 Task: Add an event with the title Second Team Building Event: Sports Tournament, date '2024/04/14', time 8:00 AM to 10:00 AMand add a description: Welcome to our Networking Mixer Event, an exciting gathering designed to facilitate meaningful connections, foster professional relationships, and create opportunities for collaboration. This event offers a dynamic and vibrant atmosphere where professionals from various industries can come together, exchange ideas, and expand their professional networks.Select event color  Tomato . Add location for the event as: 456 Elm Avenue, Cityville, Canada, logged in from the account softage.7@softage.netand send the event invitation to softage.5@softage.net and softage.1@softage.net. Set a reminder for the event Every weekday(Monday to Friday)
Action: Mouse moved to (42, 89)
Screenshot: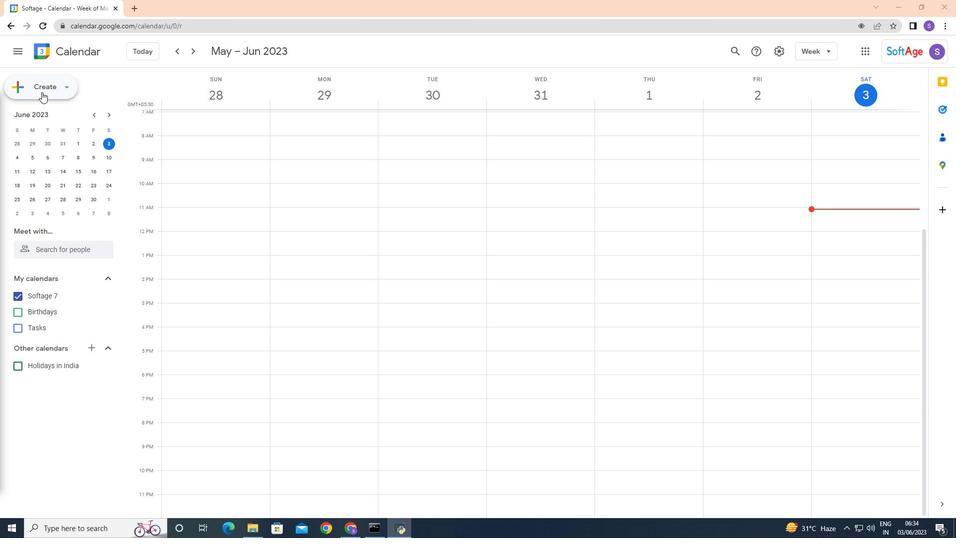 
Action: Mouse pressed left at (42, 89)
Screenshot: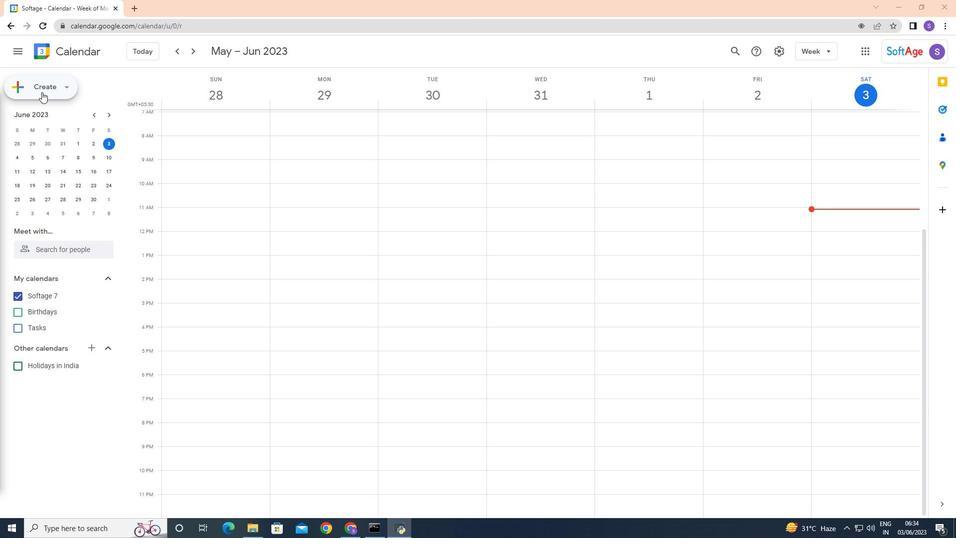 
Action: Mouse moved to (43, 117)
Screenshot: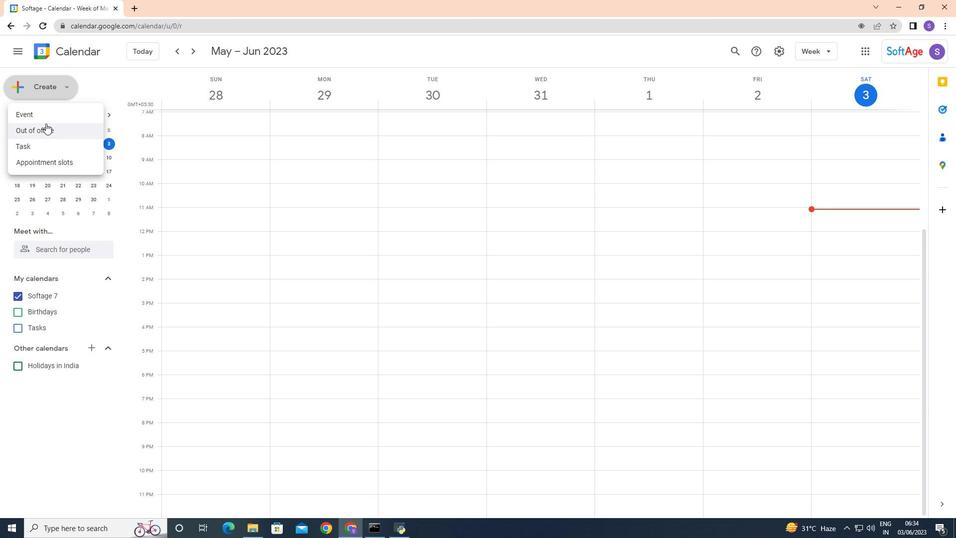 
Action: Mouse pressed left at (43, 117)
Screenshot: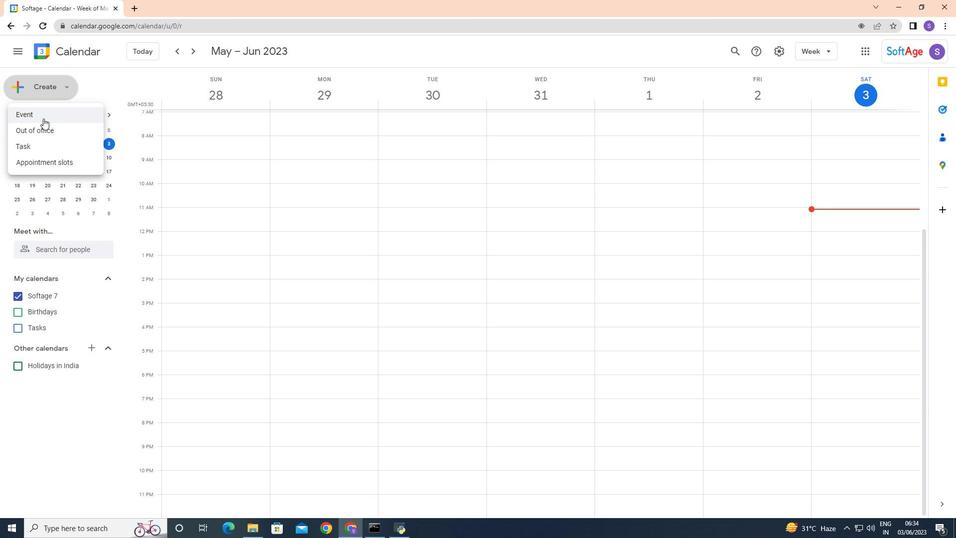 
Action: Mouse moved to (725, 387)
Screenshot: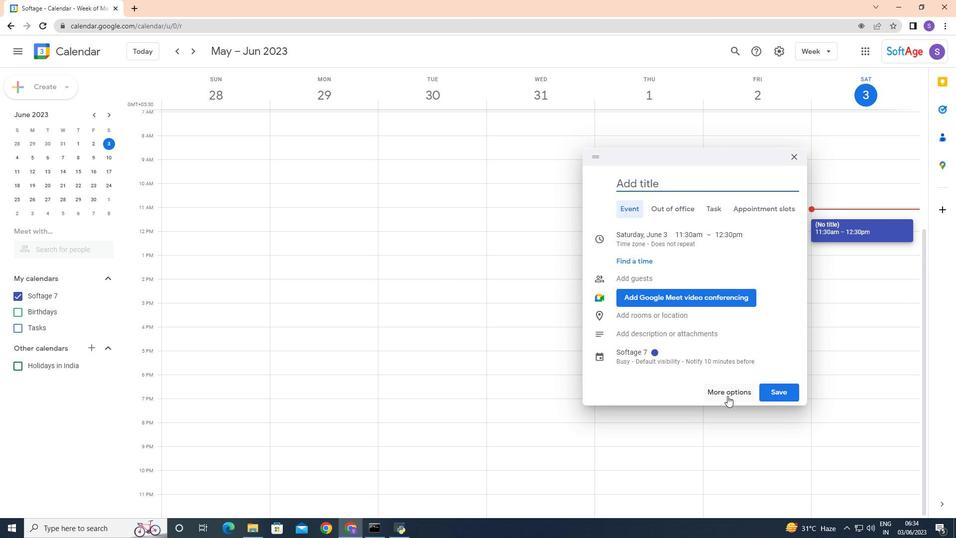 
Action: Mouse pressed left at (725, 387)
Screenshot: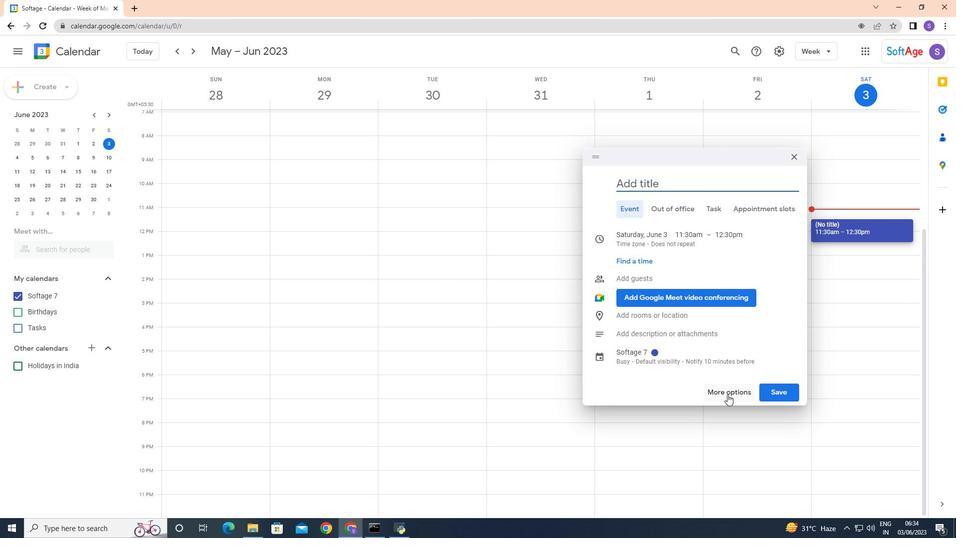 
Action: Mouse moved to (101, 57)
Screenshot: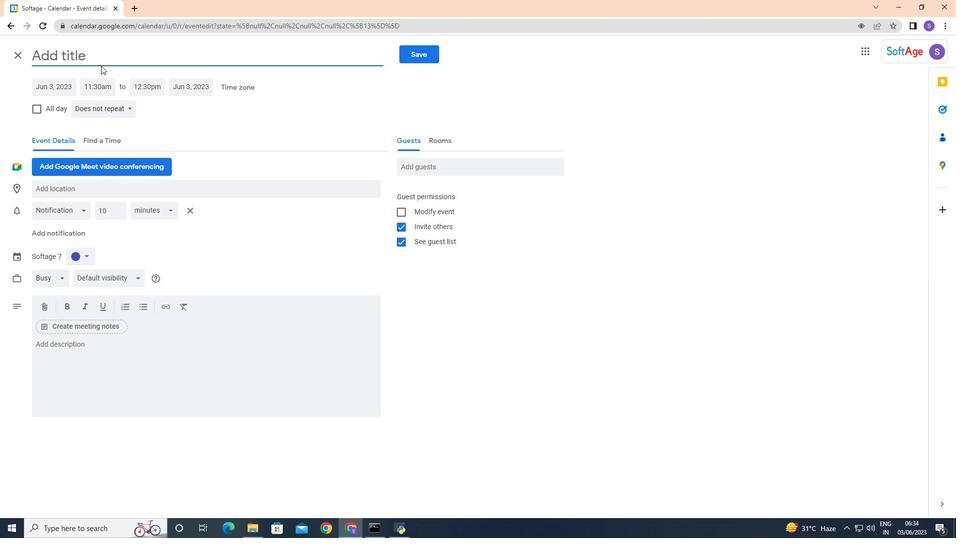 
Action: Mouse pressed left at (101, 57)
Screenshot: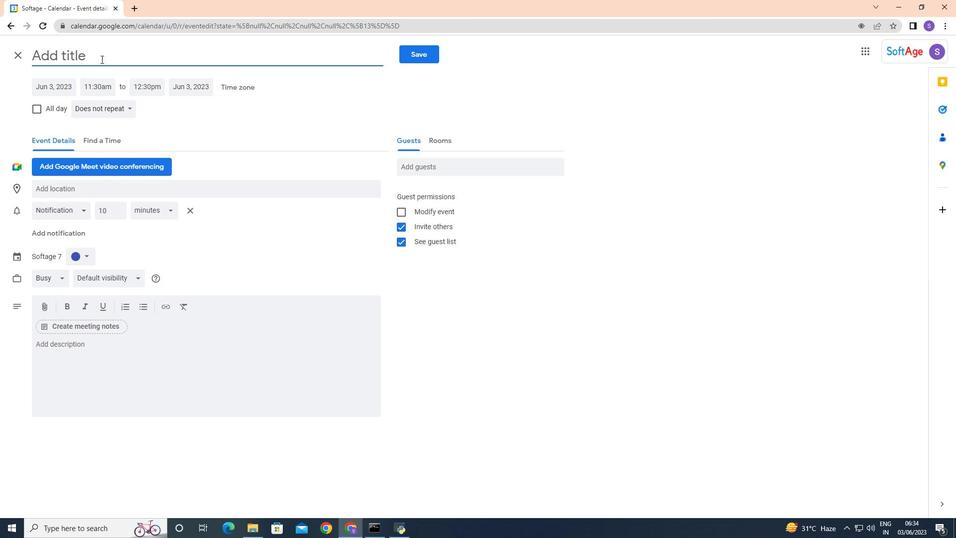 
Action: Key pressed <Key.caps_lock>S<Key.caps_lock>econd<Key.space><Key.caps_lock>TE=<Key.backspace><Key.backspace><Key.caps_lock>eam<Key.space><Key.caps_lock>V<Key.backspace>B<Key.caps_lock>i<Key.backspace>uilding<Key.space><Key.caps_lock>E<Key.caps_lock>vent<Key.shift_r>:<Key.space><Key.caps_lock>SP<Key.backspace><Key.caps_lock>ports<Key.space><Key.caps_lock>FT<Key.backspace><Key.backspace>TOU<Key.backspace><Key.backspace><Key.caps_lock>ournament,<Key.space><Key.backspace><Key.backspace>
Screenshot: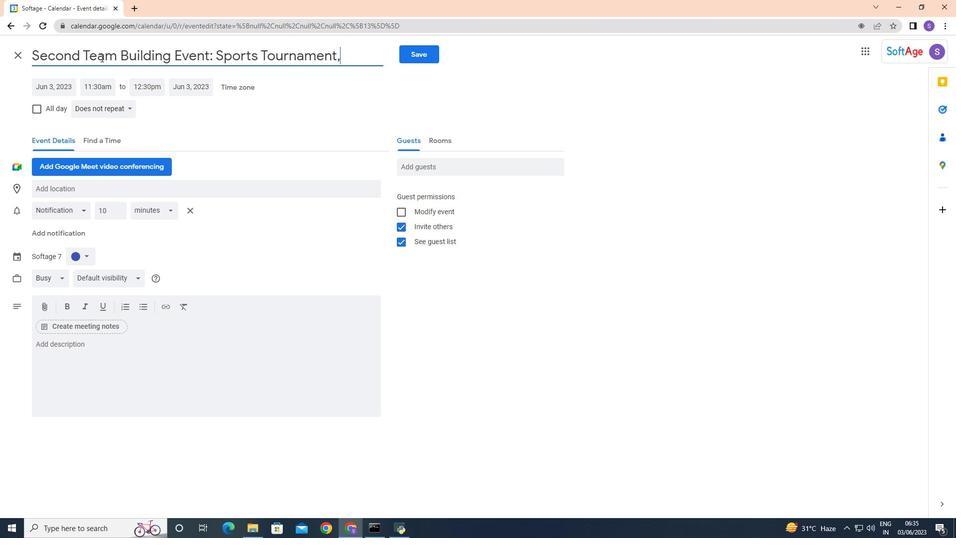
Action: Mouse moved to (40, 92)
Screenshot: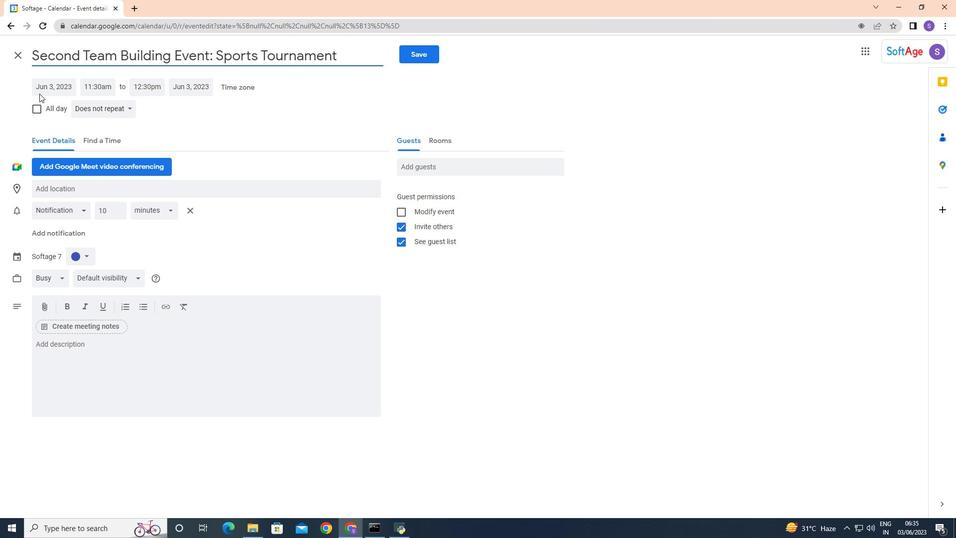 
Action: Mouse pressed left at (40, 92)
Screenshot: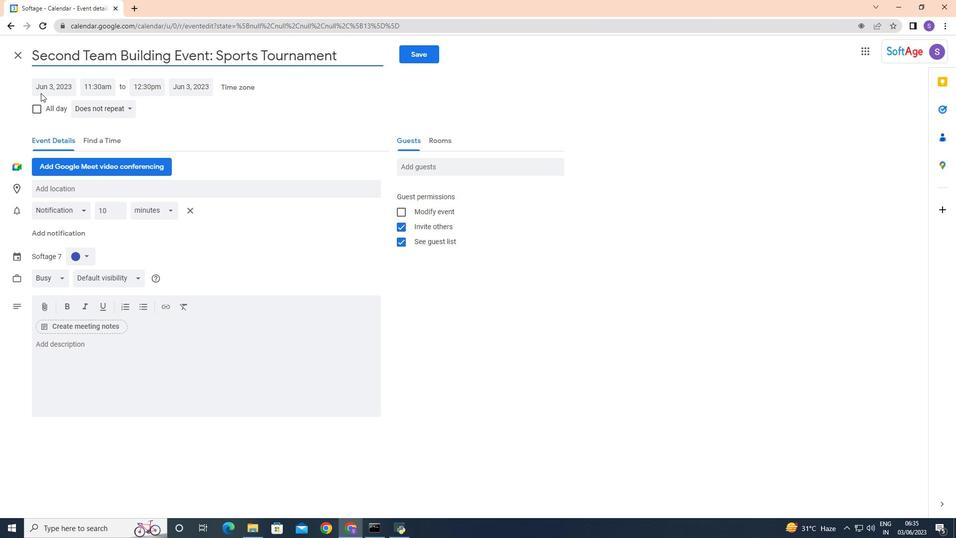 
Action: Mouse moved to (156, 109)
Screenshot: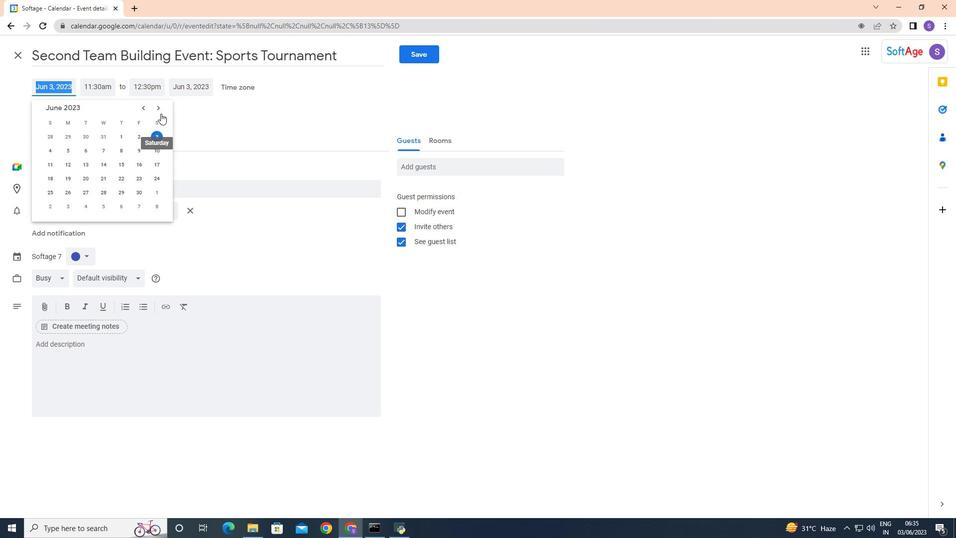
Action: Mouse pressed left at (156, 109)
Screenshot: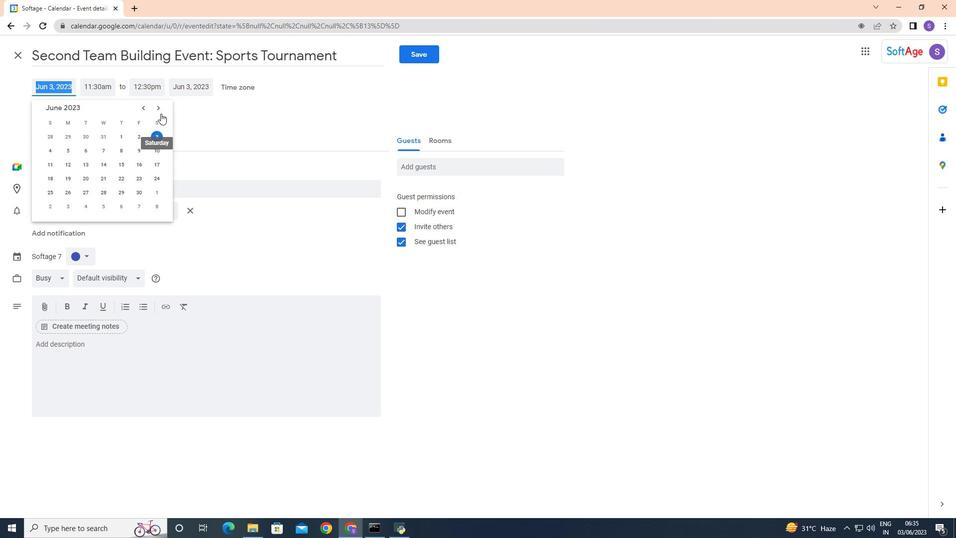 
Action: Mouse pressed left at (156, 109)
Screenshot: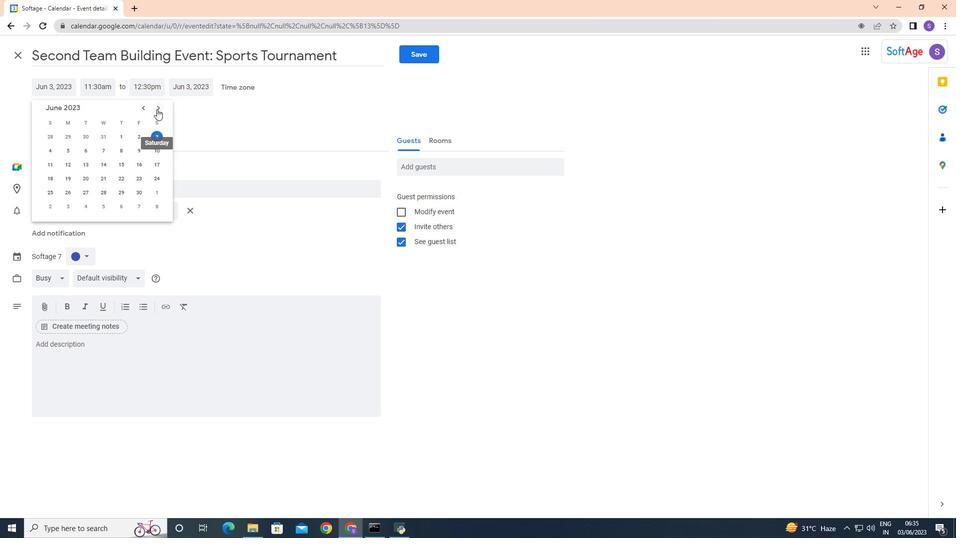
Action: Mouse pressed left at (156, 109)
Screenshot: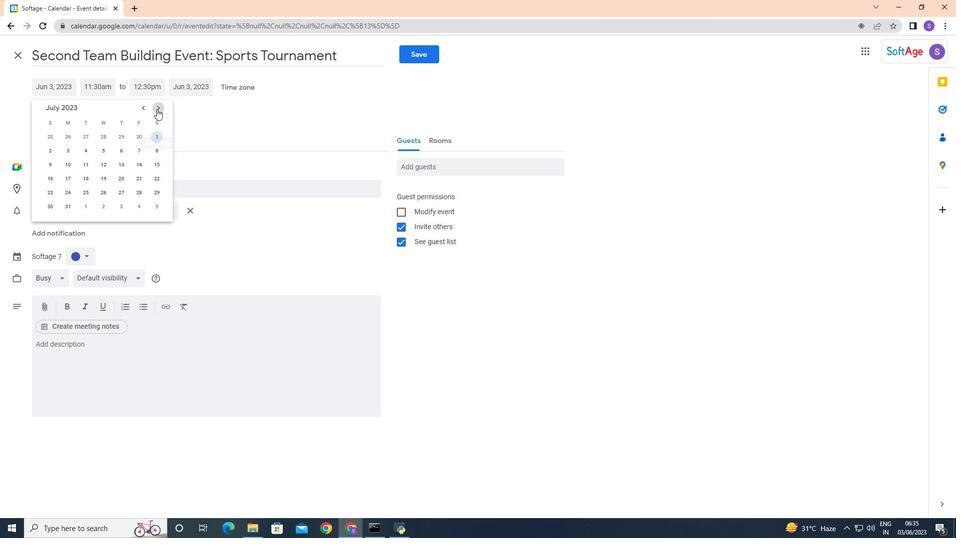 
Action: Mouse pressed left at (156, 109)
Screenshot: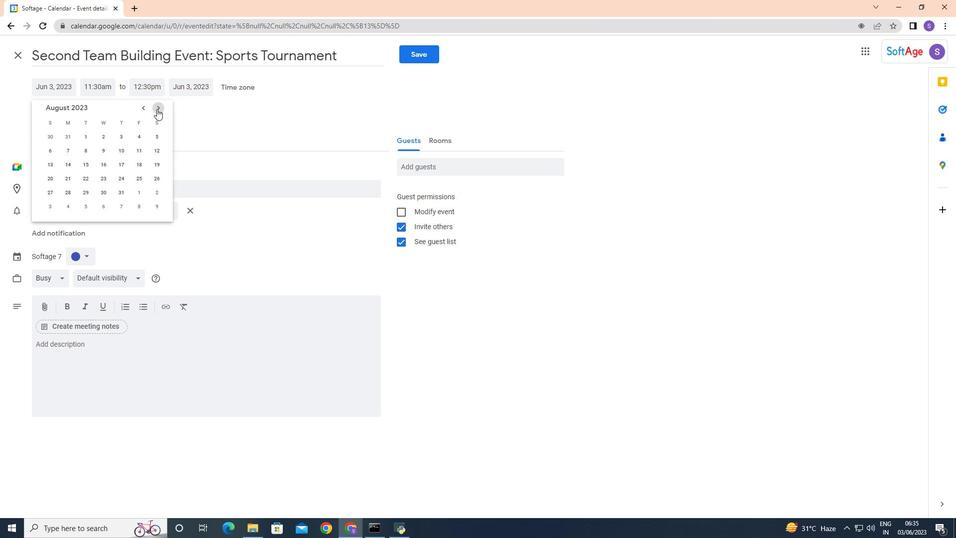 
Action: Mouse pressed left at (156, 109)
Screenshot: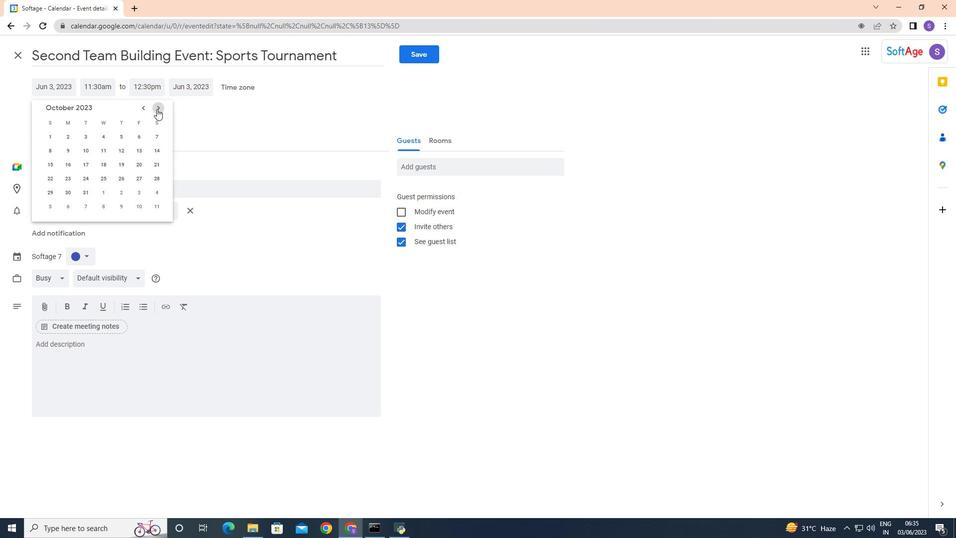 
Action: Mouse pressed left at (156, 109)
Screenshot: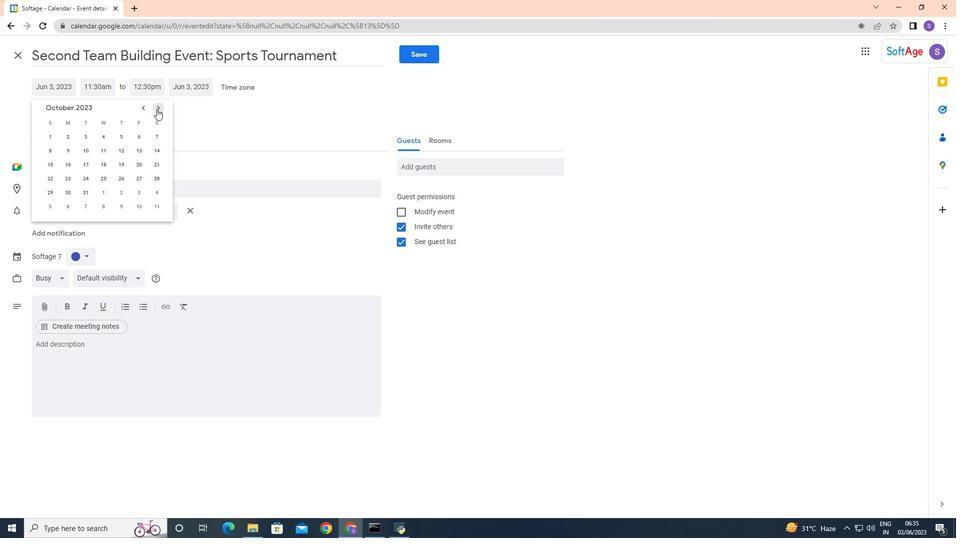 
Action: Mouse pressed left at (156, 109)
Screenshot: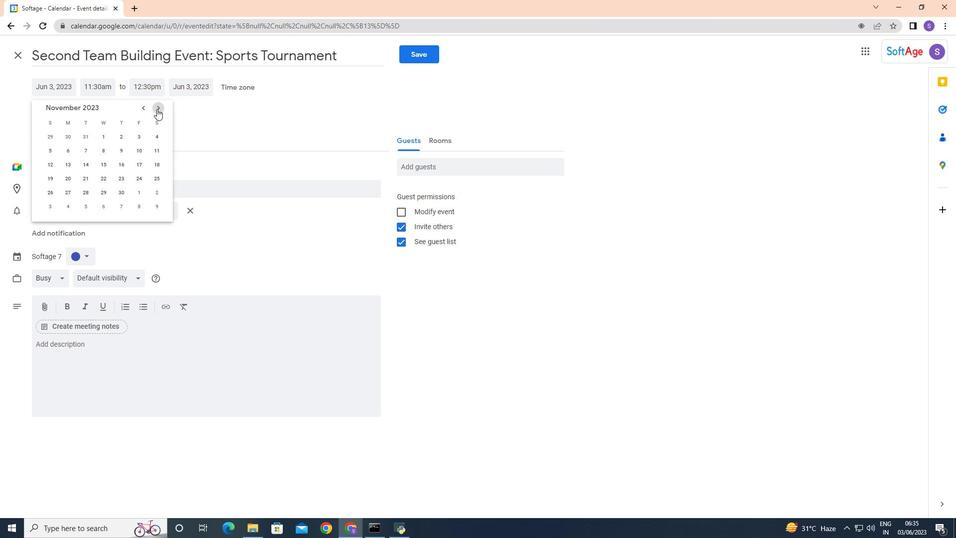 
Action: Mouse pressed left at (156, 109)
Screenshot: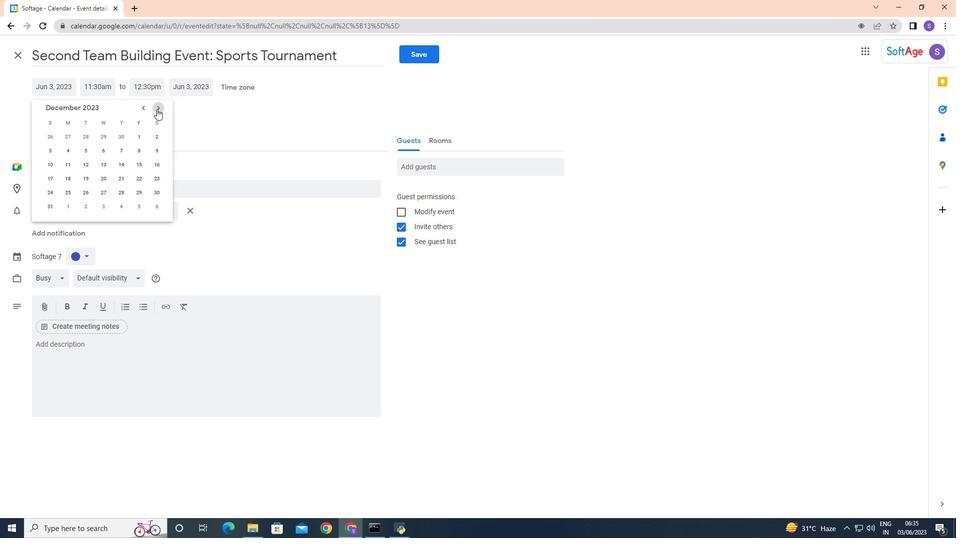 
Action: Mouse pressed left at (156, 109)
Screenshot: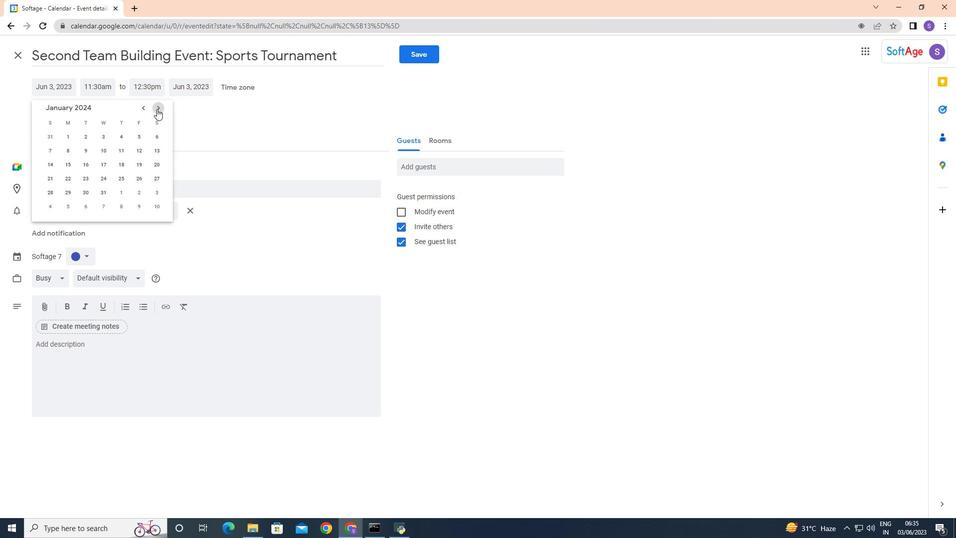 
Action: Mouse pressed left at (156, 109)
Screenshot: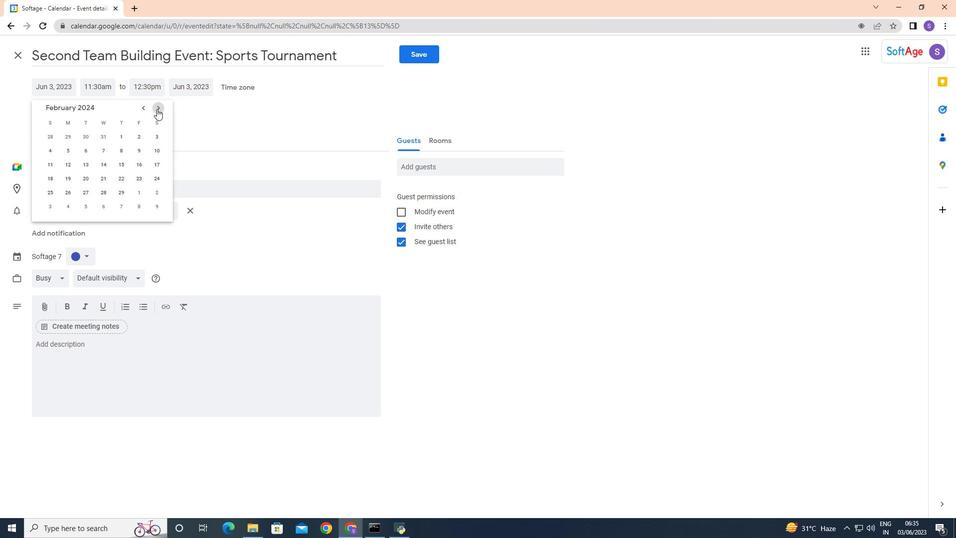 
Action: Mouse moved to (54, 164)
Screenshot: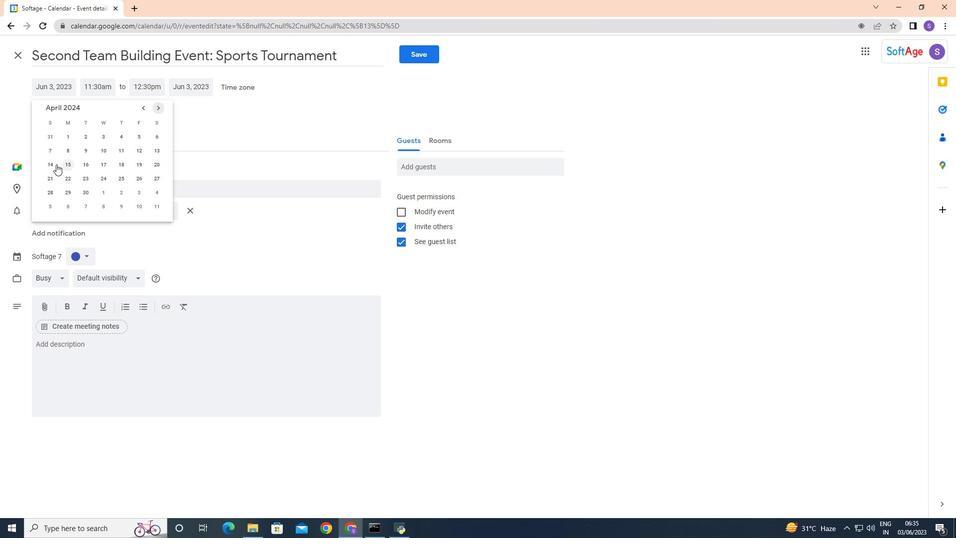 
Action: Mouse pressed left at (54, 164)
Screenshot: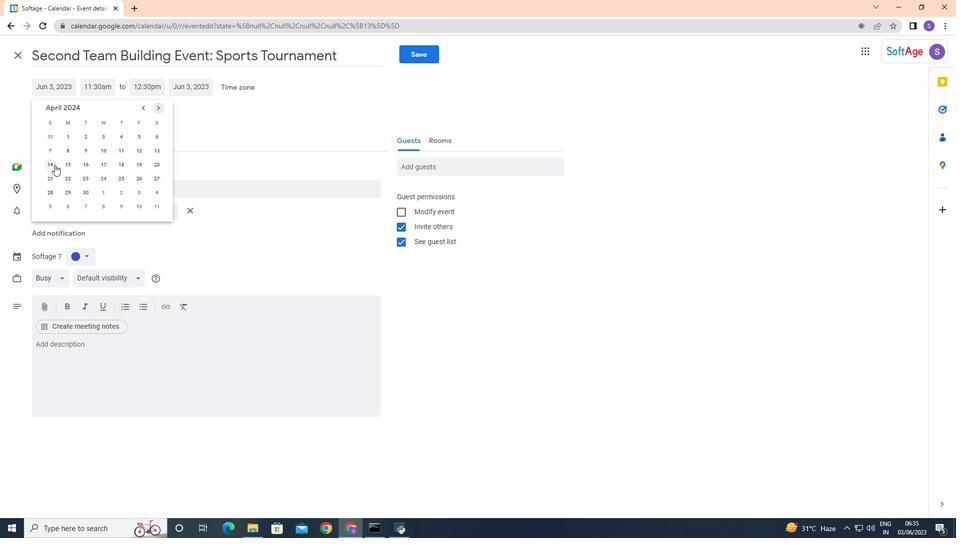 
Action: Mouse moved to (108, 89)
Screenshot: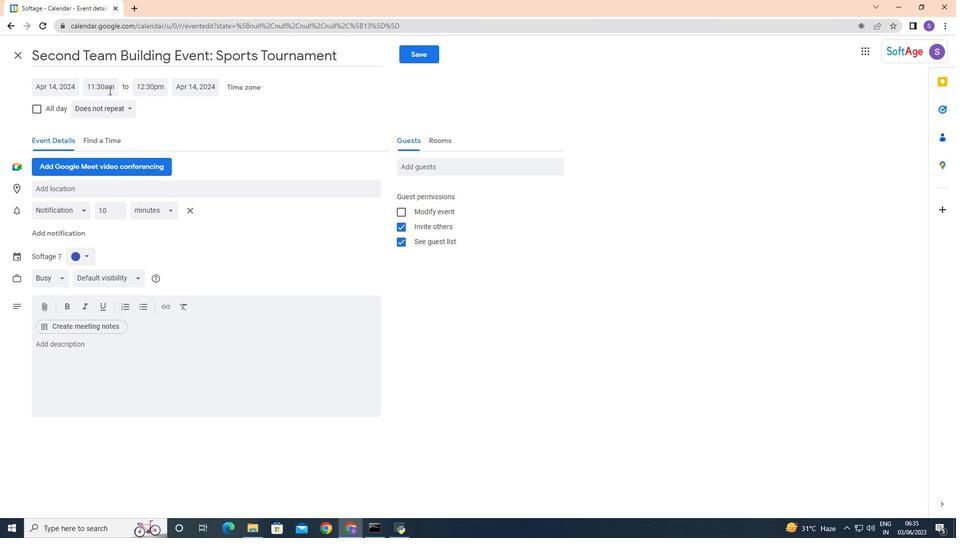
Action: Mouse pressed left at (108, 89)
Screenshot: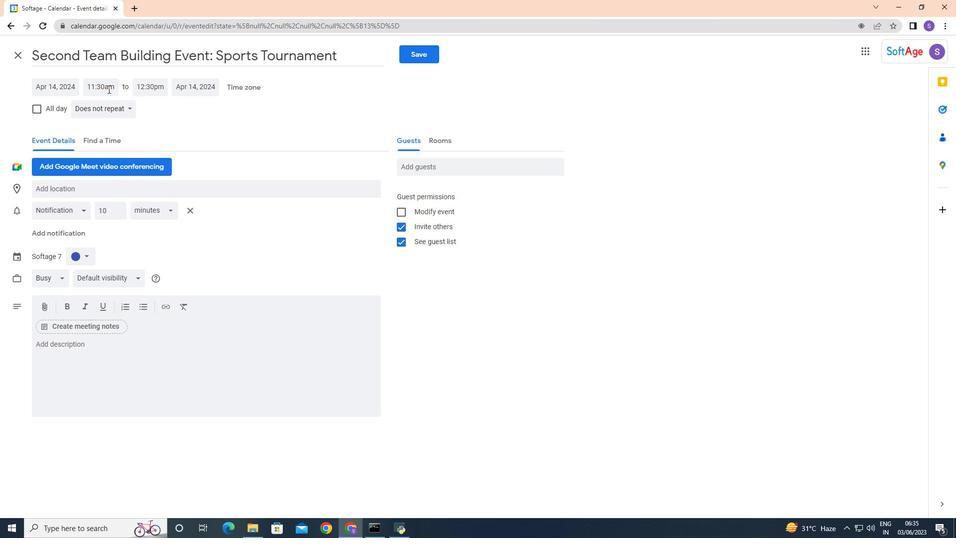 
Action: Mouse moved to (127, 157)
Screenshot: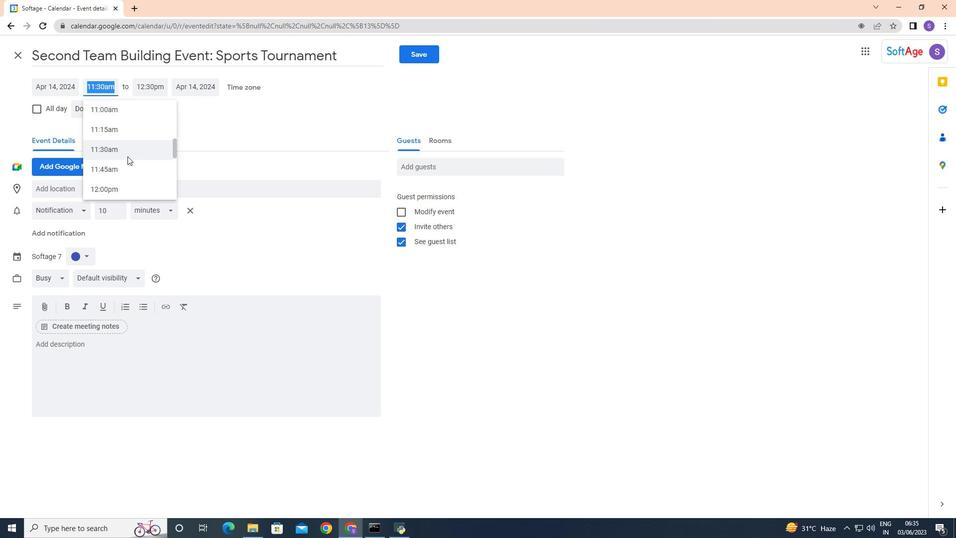 
Action: Mouse scrolled (127, 157) with delta (0, 0)
Screenshot: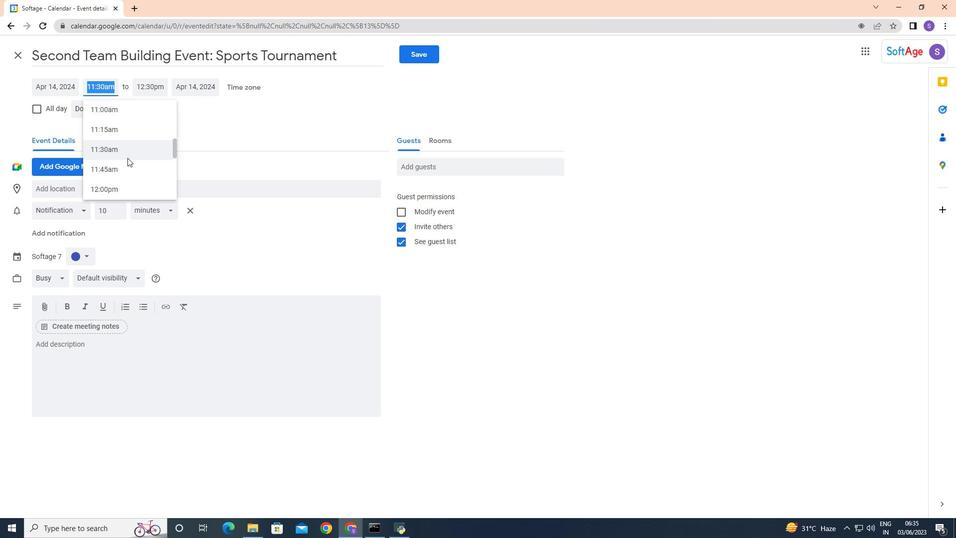 
Action: Mouse moved to (127, 156)
Screenshot: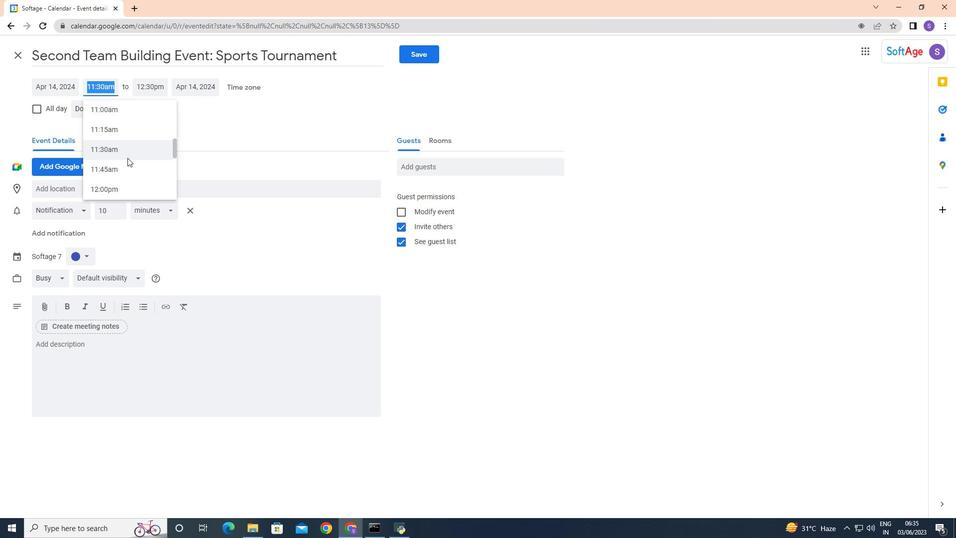 
Action: Mouse scrolled (127, 157) with delta (0, 0)
Screenshot: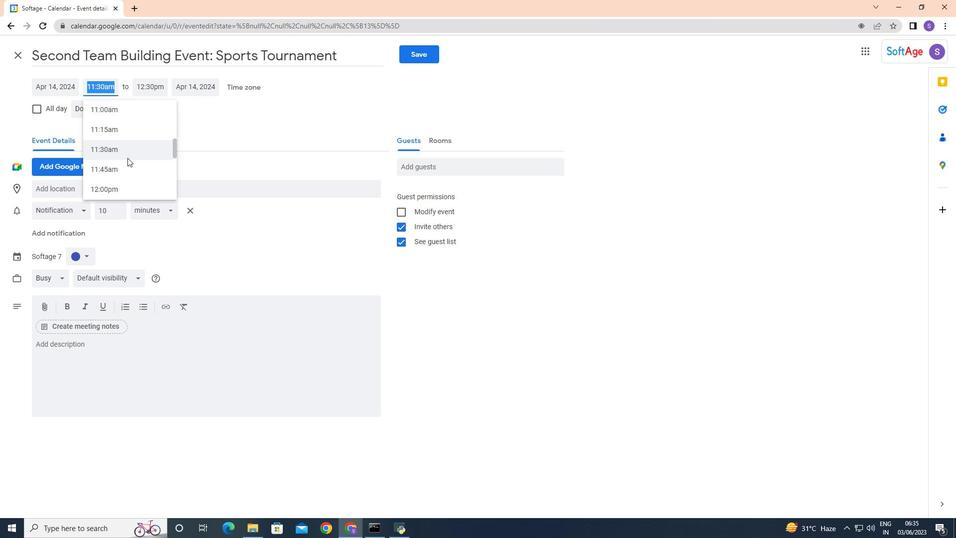 
Action: Mouse scrolled (127, 157) with delta (0, 0)
Screenshot: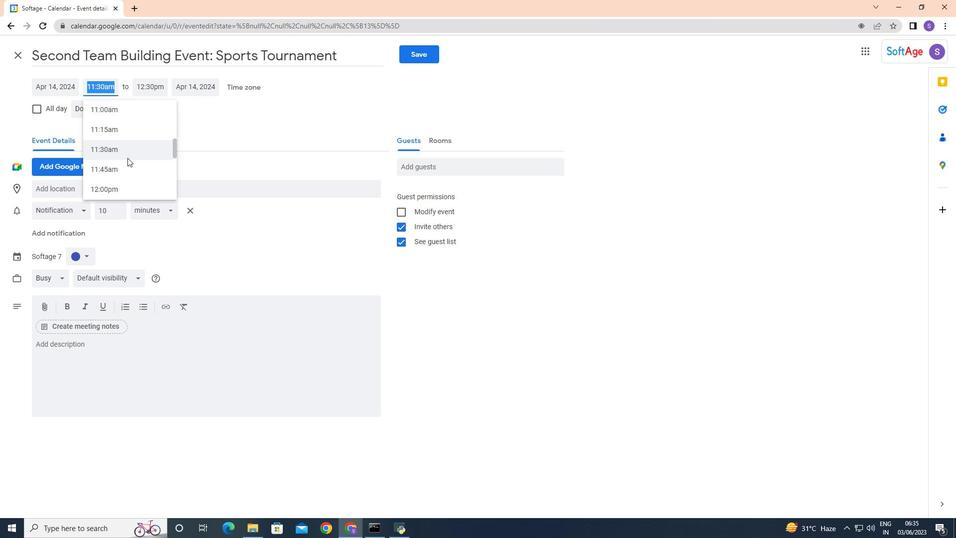
Action: Mouse moved to (127, 158)
Screenshot: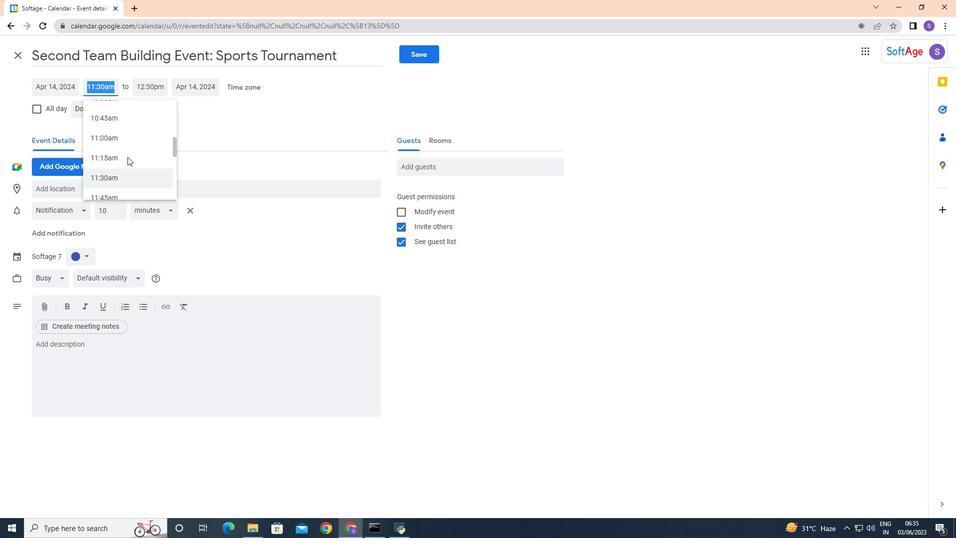 
Action: Mouse scrolled (127, 159) with delta (0, 0)
Screenshot: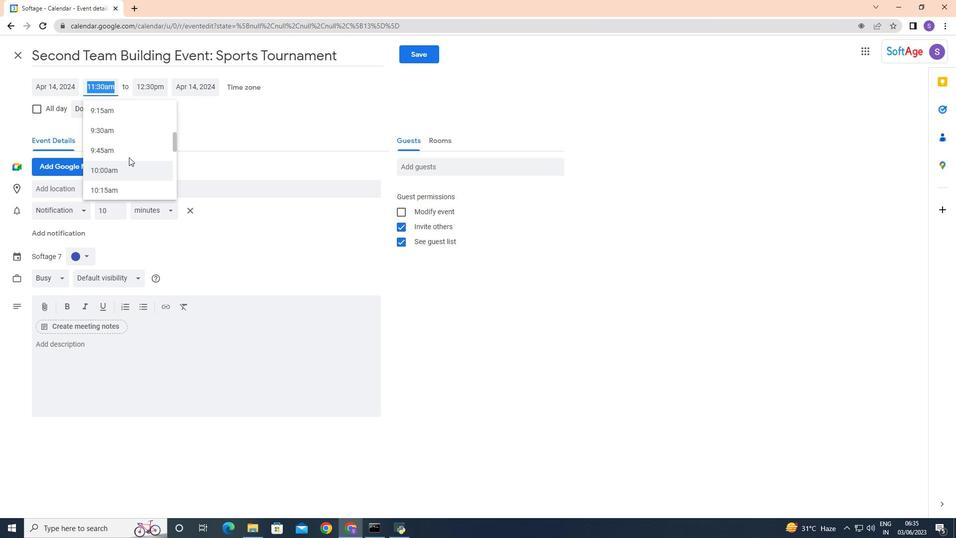 
Action: Mouse scrolled (127, 159) with delta (0, 0)
Screenshot: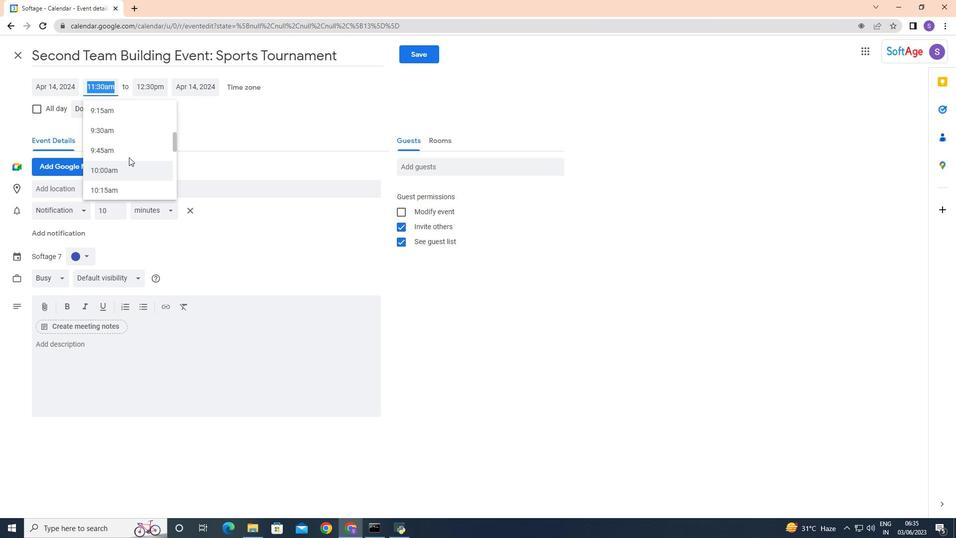 
Action: Mouse moved to (103, 124)
Screenshot: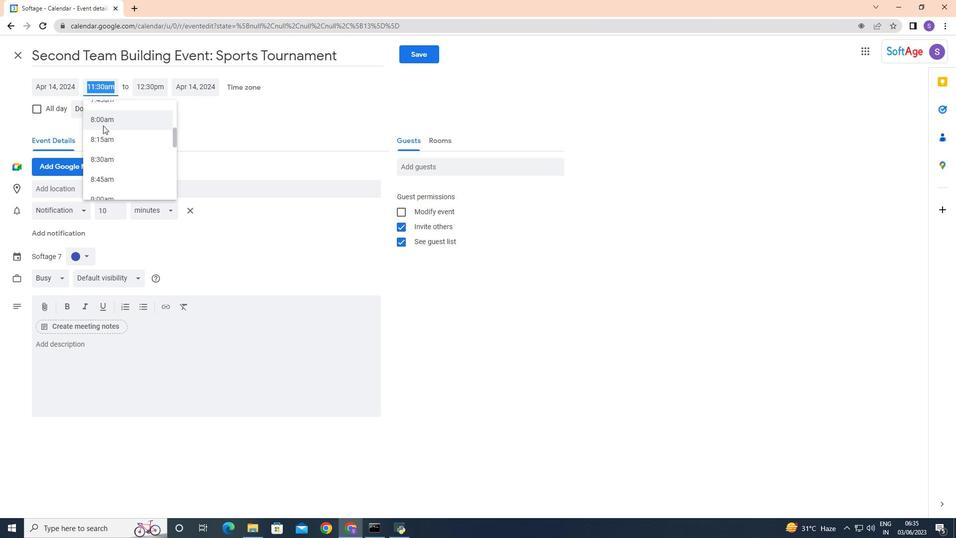 
Action: Mouse pressed left at (103, 124)
Screenshot: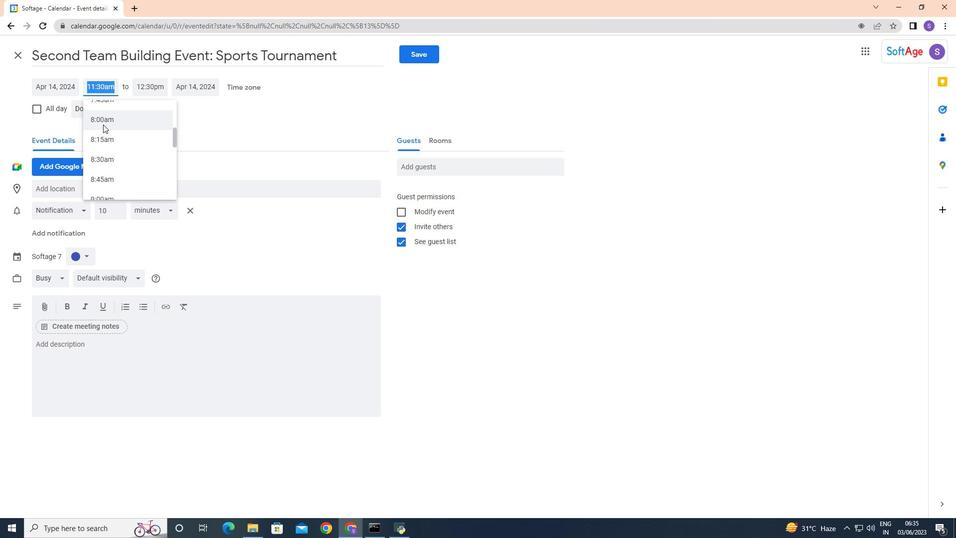 
Action: Mouse moved to (143, 90)
Screenshot: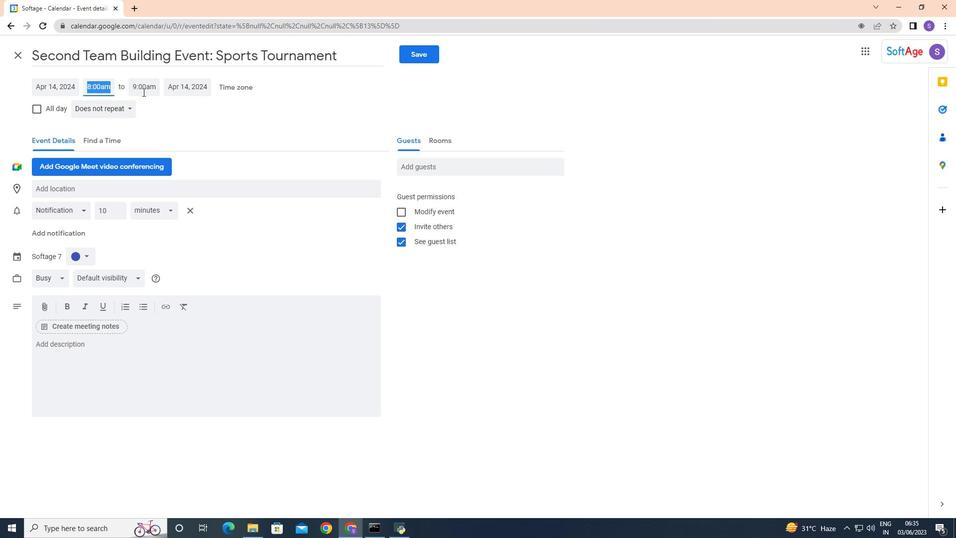 
Action: Mouse pressed left at (143, 90)
Screenshot: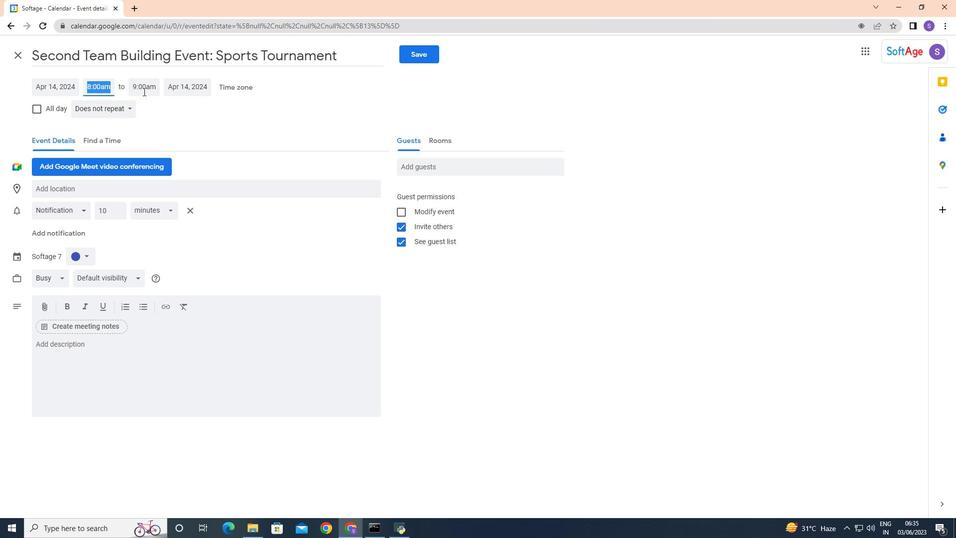 
Action: Mouse moved to (164, 188)
Screenshot: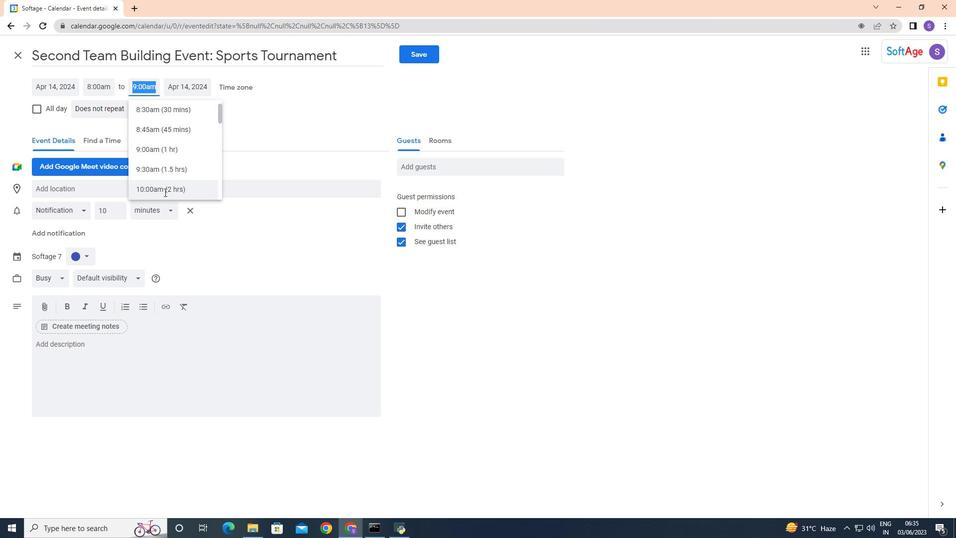 
Action: Mouse pressed left at (164, 188)
Screenshot: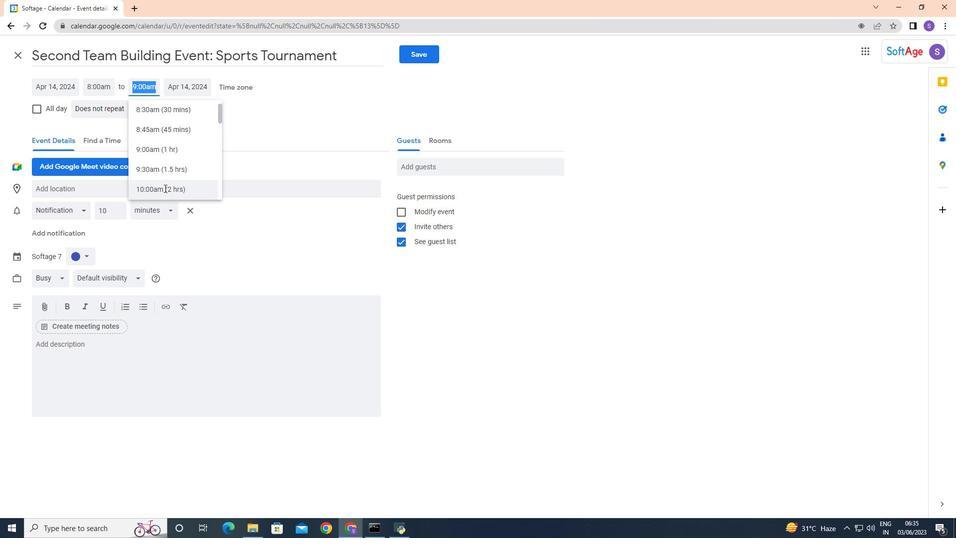 
Action: Mouse moved to (244, 122)
Screenshot: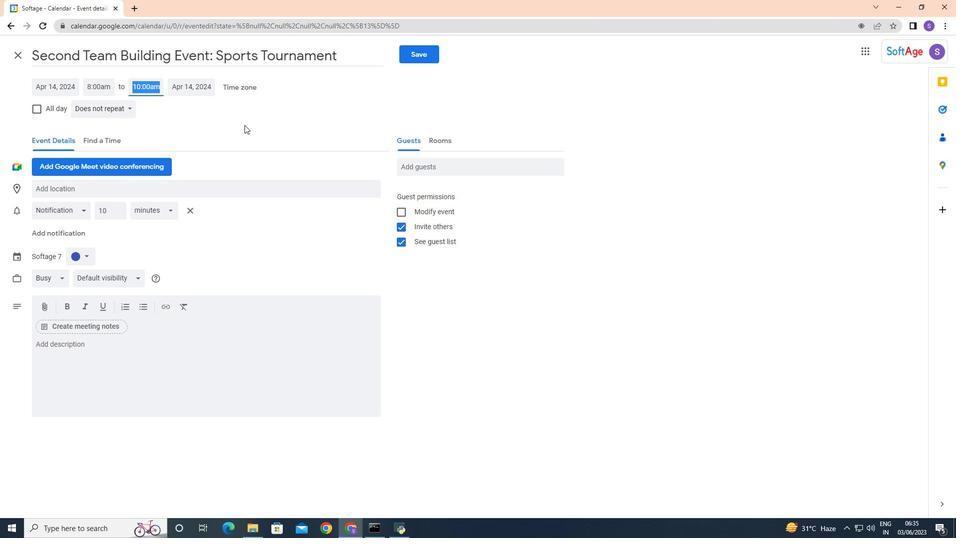 
Action: Mouse pressed left at (244, 122)
Screenshot: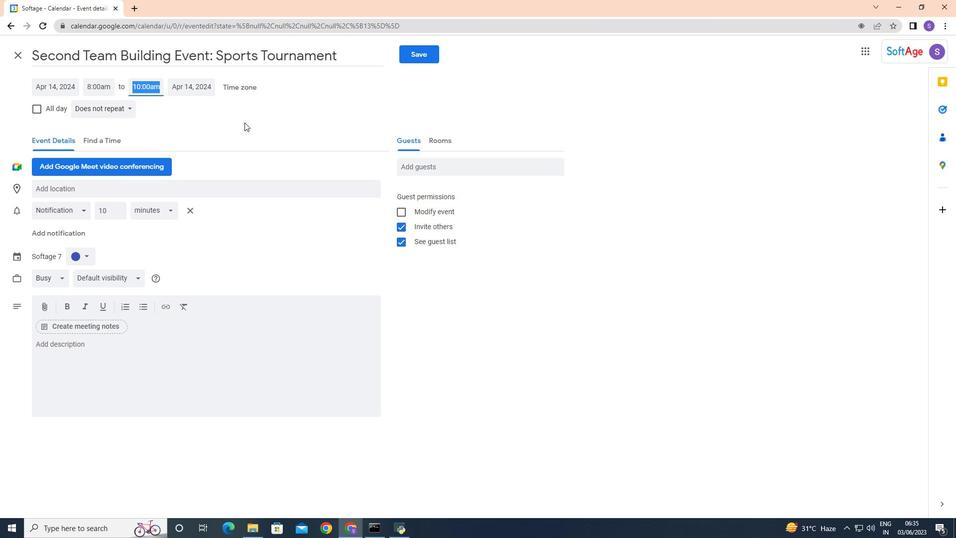 
Action: Mouse moved to (69, 342)
Screenshot: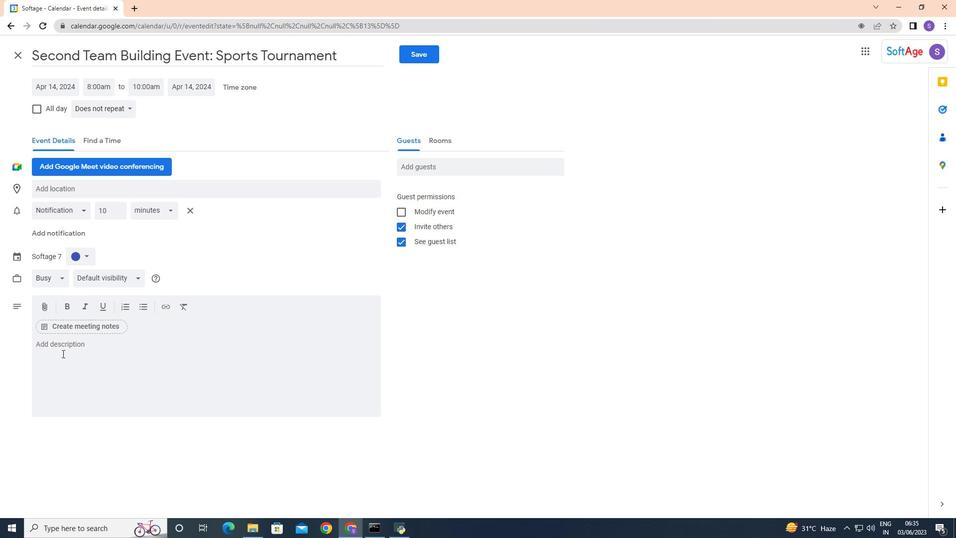 
Action: Mouse pressed left at (69, 342)
Screenshot: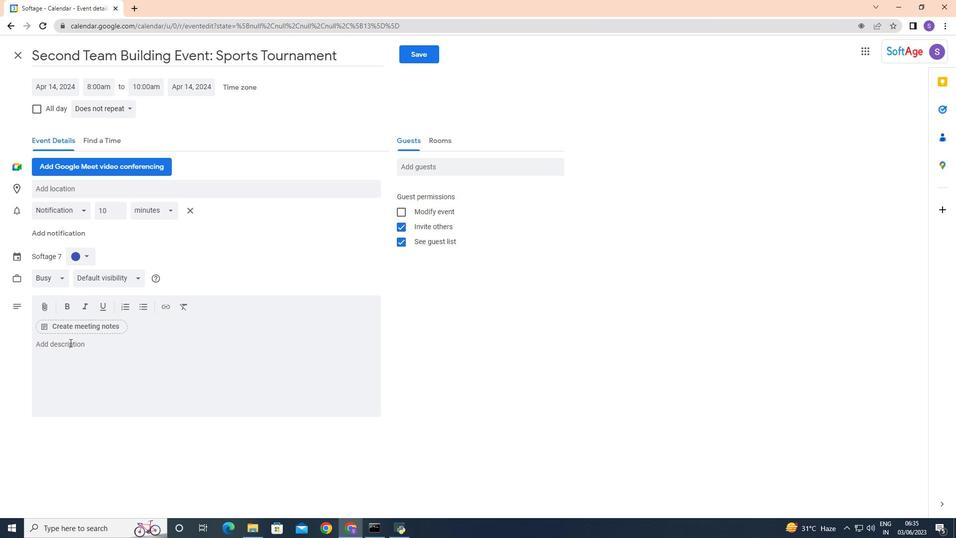 
Action: Mouse moved to (64, 341)
Screenshot: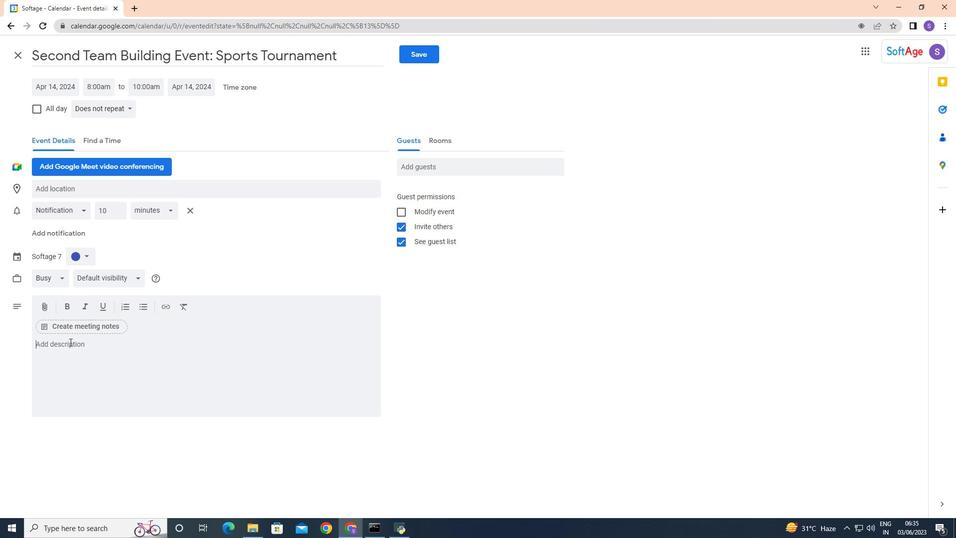 
Action: Key pressed <Key.caps_lock>W<Key.caps_lock>elcome<Key.space>to<Key.space>olu<Key.backspace><Key.backspace>ur<Key.space><Key.caps_lock>NE<Key.caps_lock><Key.backspace>etworking<Key.space><Key.caps_lock>MI<Key.caps_lock><Key.backspace>ixer<Key.space><Key.caps_lock>E<Key.caps_lock>vent<Key.space><Key.backspace>,<Key.space>an<Key.space>ec<Key.backspace>z<Key.backspace>xcitip<Key.backspace><Key.backspace>ing<Key.space>gathering<Key.space>designed<Key.space>to<Key.space>facilitate<Key.space>meaningfi<Key.backspace>ul<Key.space>connections,<Key.space>foster<Key.space>professional<Key.space>relationsho<Key.backspace>ips,<Key.space>and<Key.space>create<Key.space>opportunities<Key.space>for<Key.space>collaboration.<Key.space><Key.caps_lock>T<Key.caps_lock>his<Key.space>event<Key.space>offers<Key.space>a<Key.space>dynamic<Key.space>and<Key.space>vibrant<Key.space>atmosphere<Key.space>h<Key.backspace>where<Key.space>professionals<Key.space>from<Key.space>various<Key.space>industries<Key.space>can<Key.space>come<Key.space>together,<Key.space>exchange<Key.space>ideas<Key.space><Key.backspace>,<Key.space>and<Key.space>expand<Key.space>ti<Key.backspace>heir<Key.space>professional<Key.space>from<Key.space>various<Key.space>un<Key.backspace><Key.backspace>industries<Key.space>can<Key.space>come<Key.space>together,<Key.space>exchange<Key.space>
Screenshot: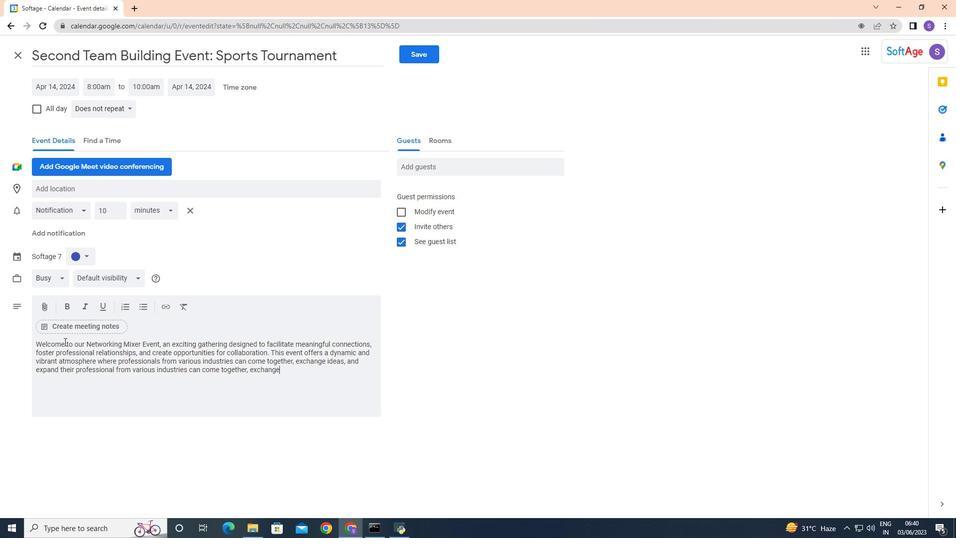 
Action: Mouse moved to (289, 376)
Screenshot: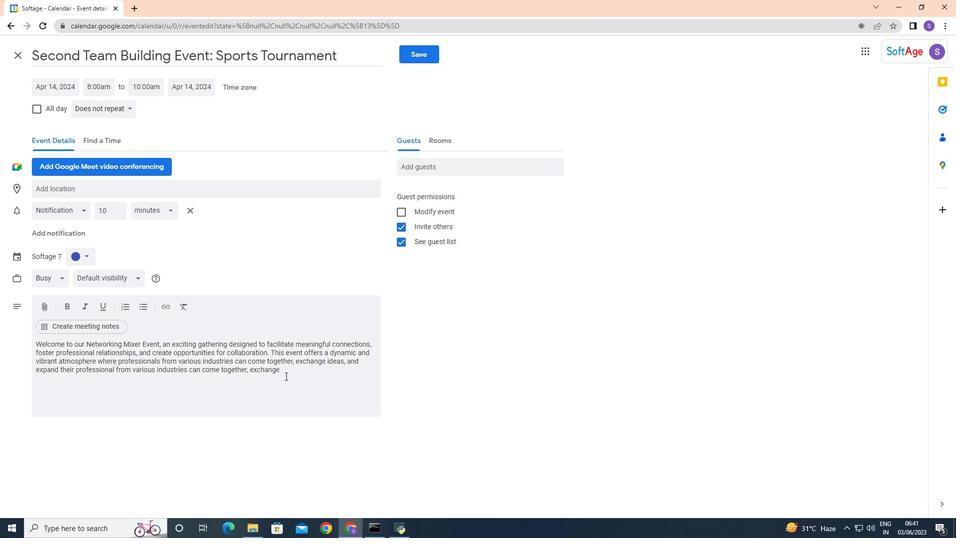 
Action: Key pressed ,<Key.space>ideas<Key.space>and<Key.space>expand<Key.space>their<Key.space>professional<Key.space>new<Key.backspace>tworks.
Screenshot: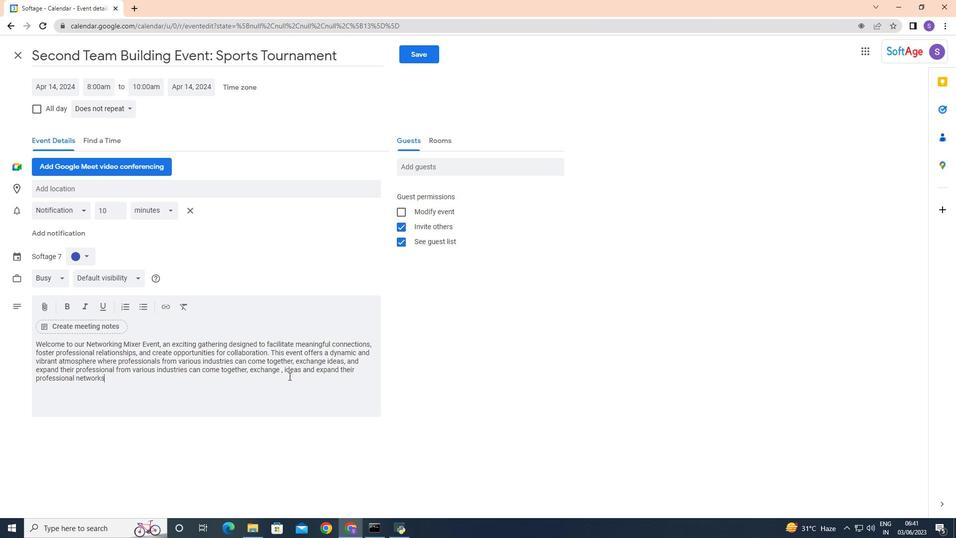 
Action: Mouse moved to (82, 259)
Screenshot: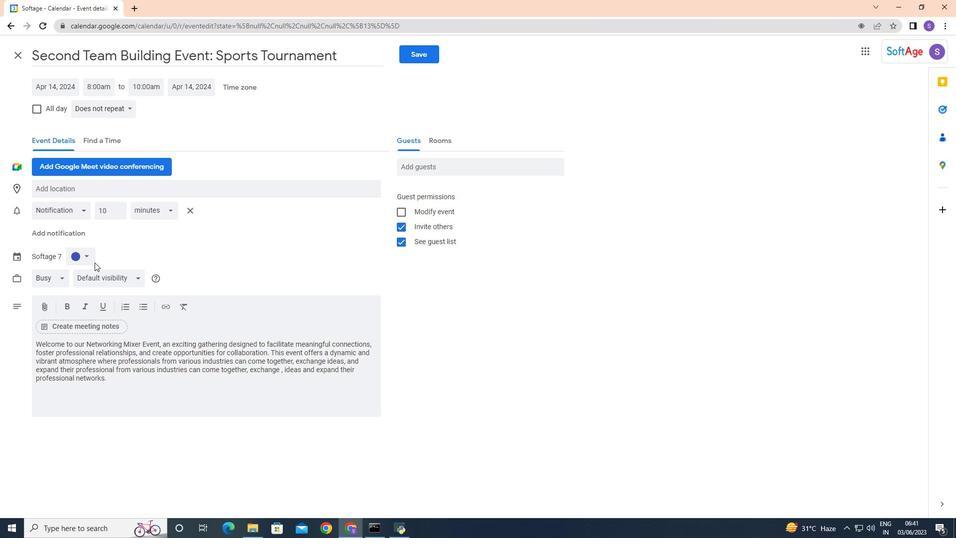 
Action: Mouse pressed left at (82, 259)
Screenshot: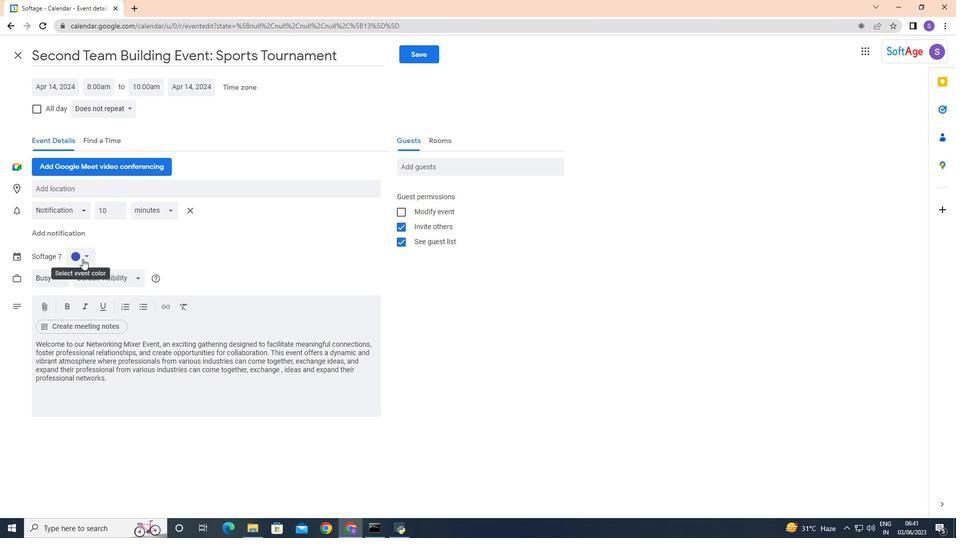 
Action: Mouse moved to (73, 258)
Screenshot: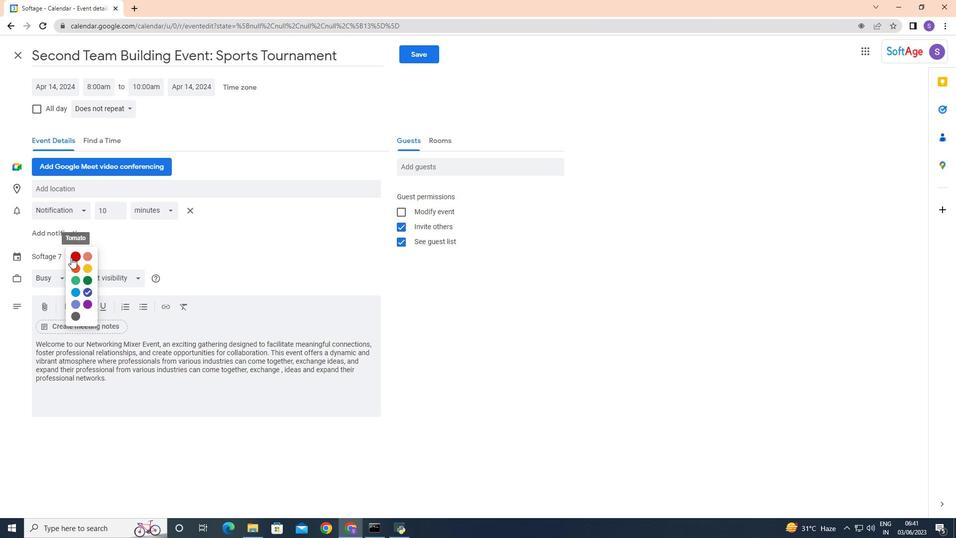 
Action: Mouse pressed left at (73, 258)
Screenshot: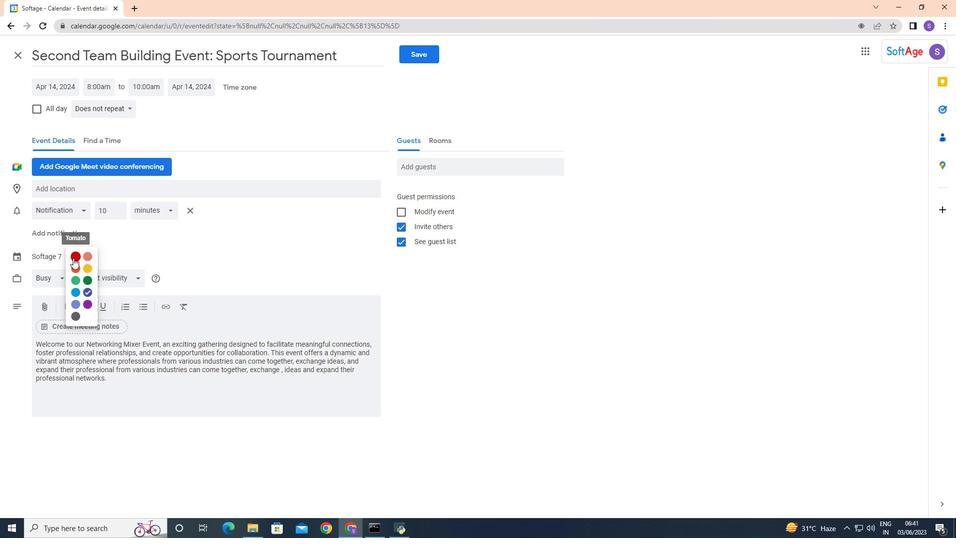 
Action: Mouse moved to (432, 166)
Screenshot: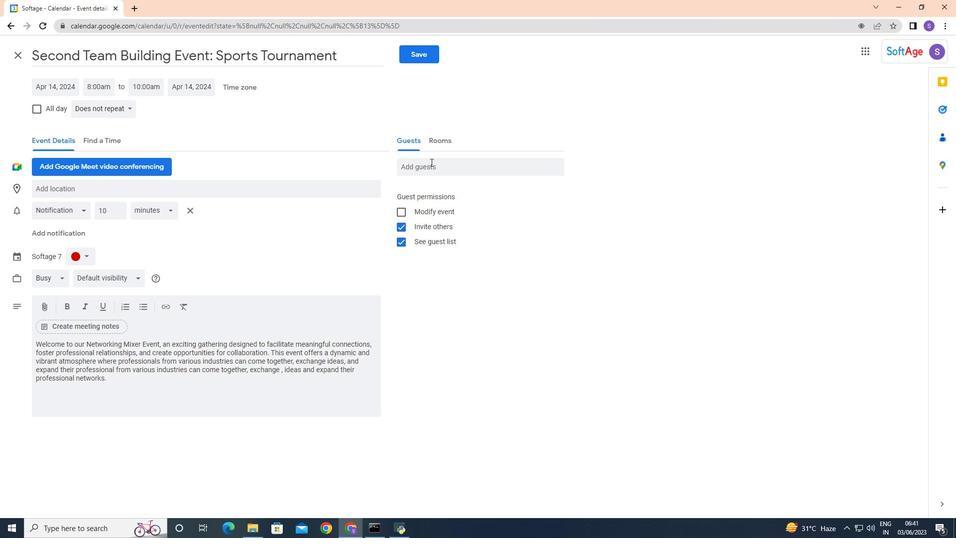 
Action: Mouse pressed left at (432, 166)
Screenshot: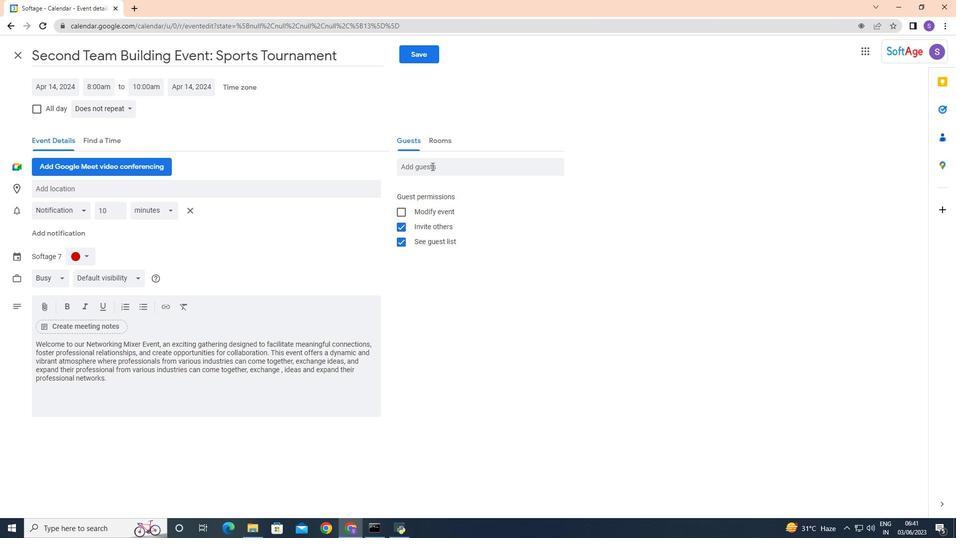 
Action: Mouse moved to (218, 189)
Screenshot: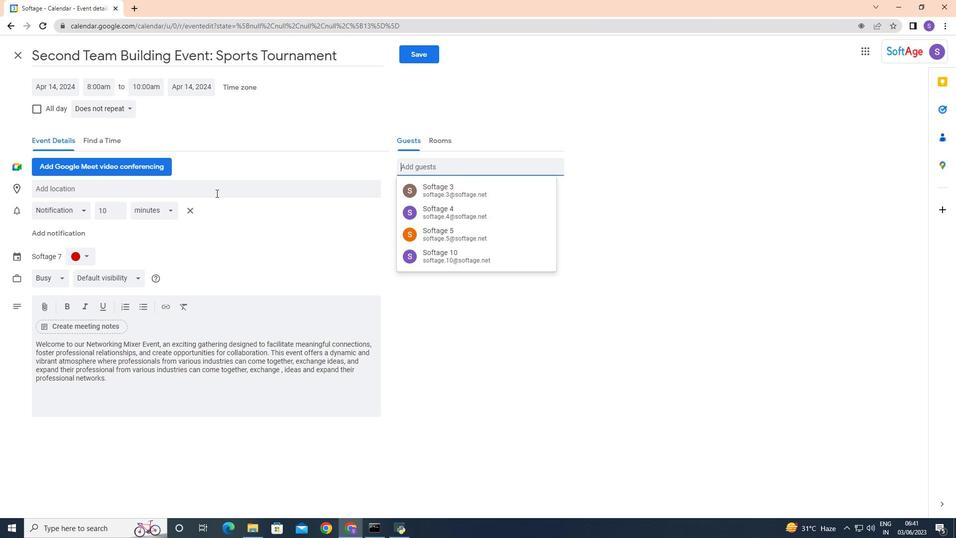 
Action: Mouse pressed left at (218, 189)
Screenshot: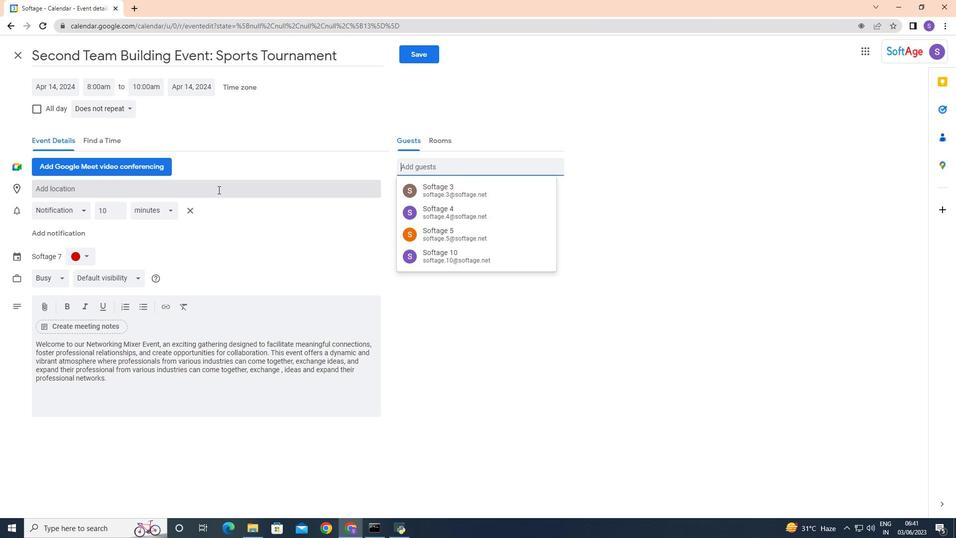 
Action: Key pressed 456<Key.space><Key.shift>Elm<Key.space><Key.shift>Avenue,<Key.space><Key.shift><Key.shift><Key.shift><Key.shift><Key.shift>Cityville,<Key.space><Key.shift>Canada
Screenshot: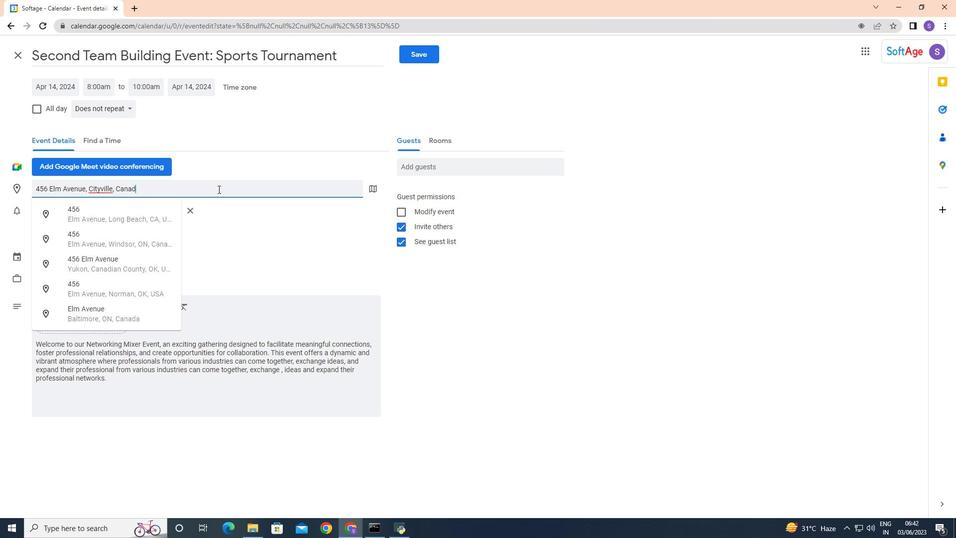 
Action: Mouse moved to (275, 238)
Screenshot: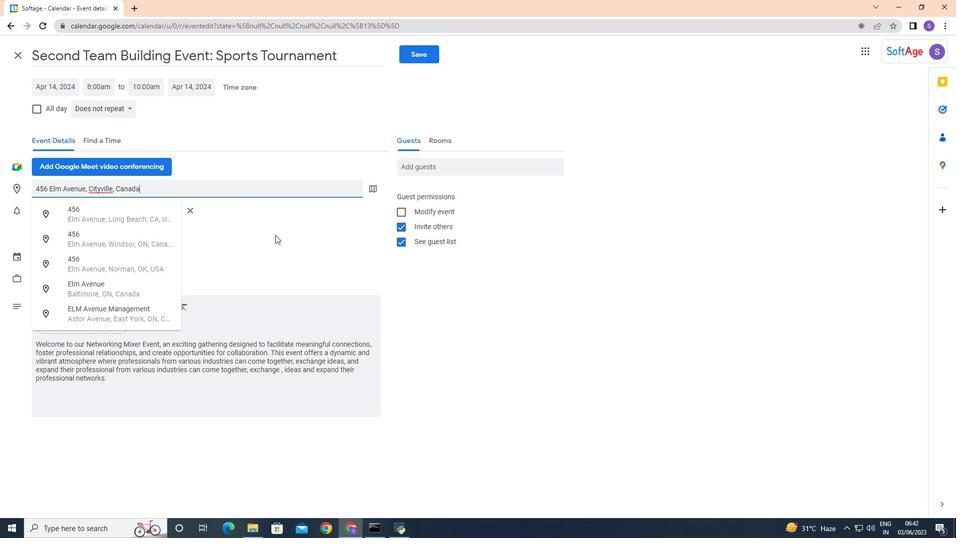 
Action: Mouse pressed left at (275, 238)
Screenshot: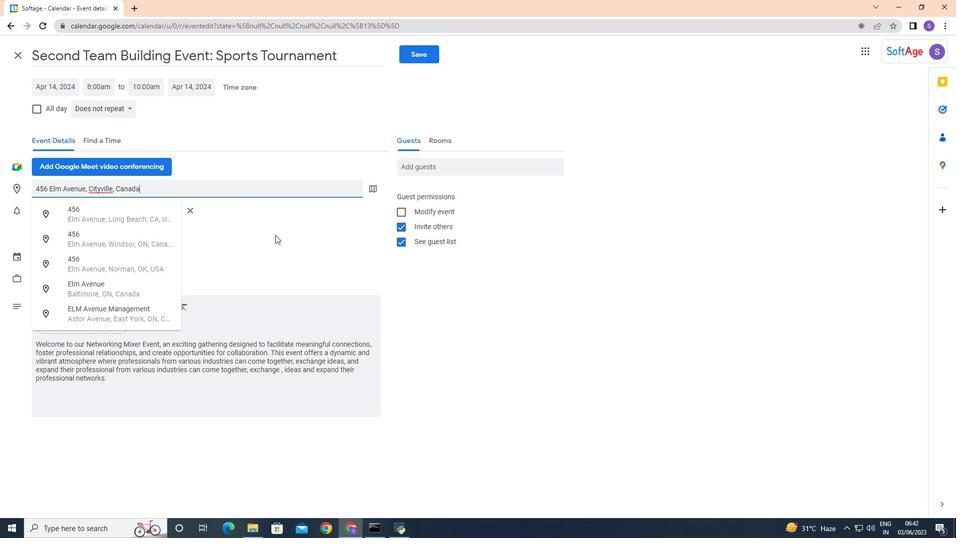 
Action: Mouse moved to (435, 163)
Screenshot: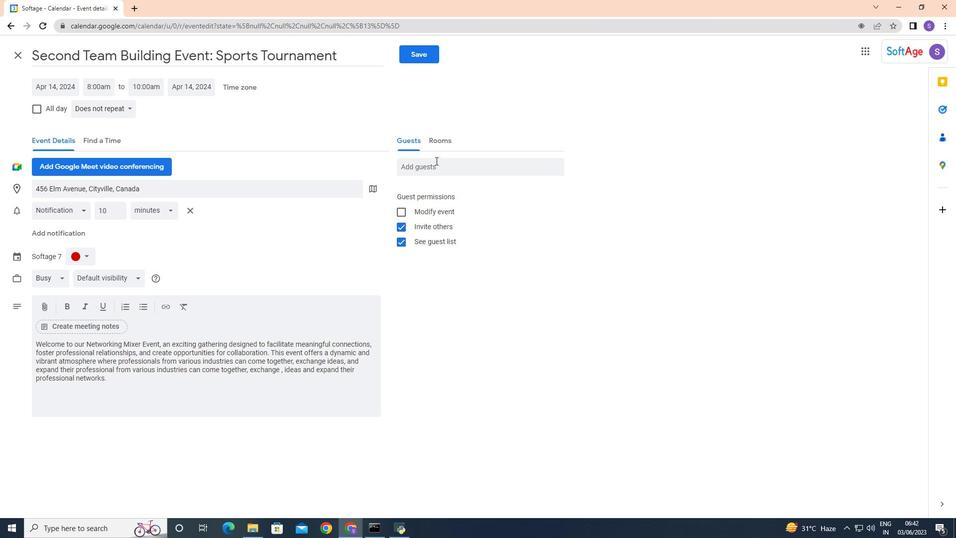 
Action: Mouse pressed left at (435, 163)
Screenshot: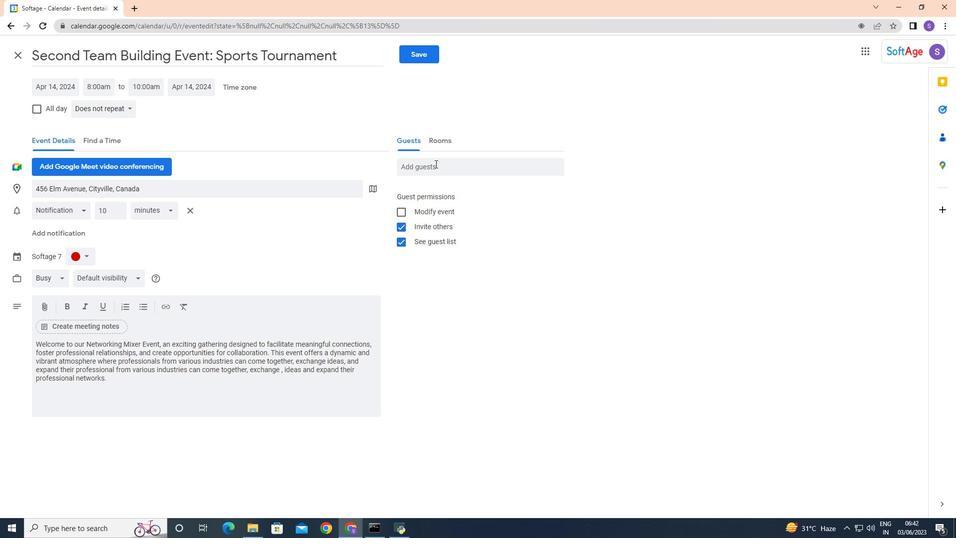 
Action: Key pressed soft
Screenshot: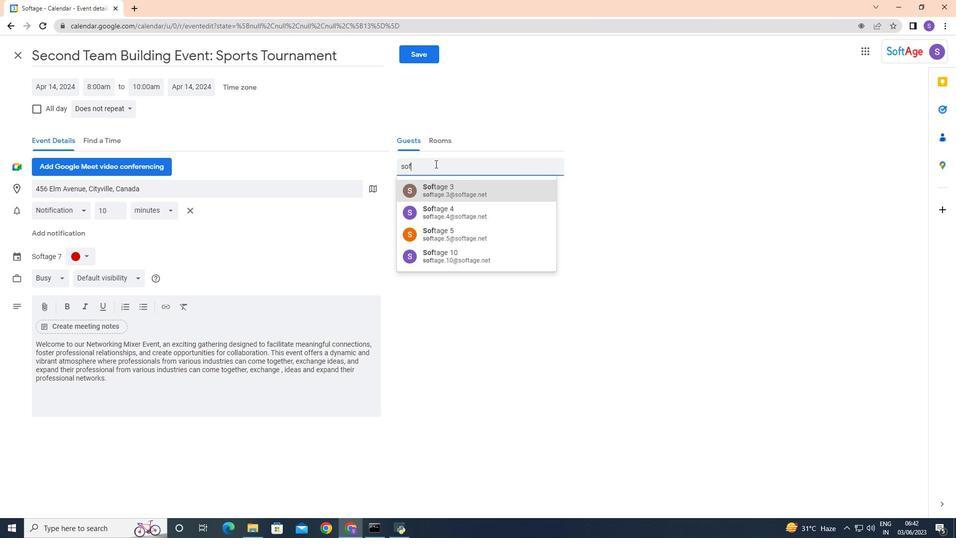 
Action: Mouse moved to (451, 230)
Screenshot: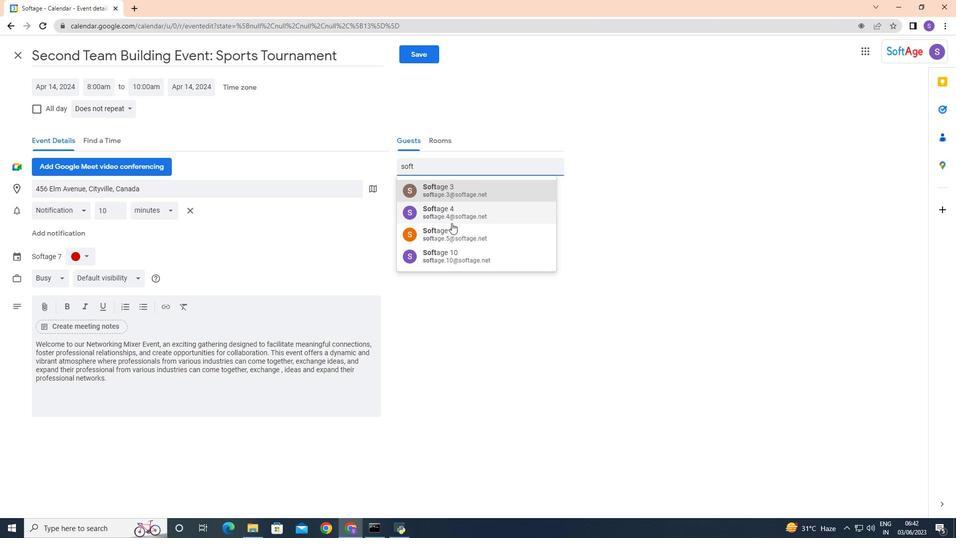 
Action: Mouse pressed left at (451, 230)
Screenshot: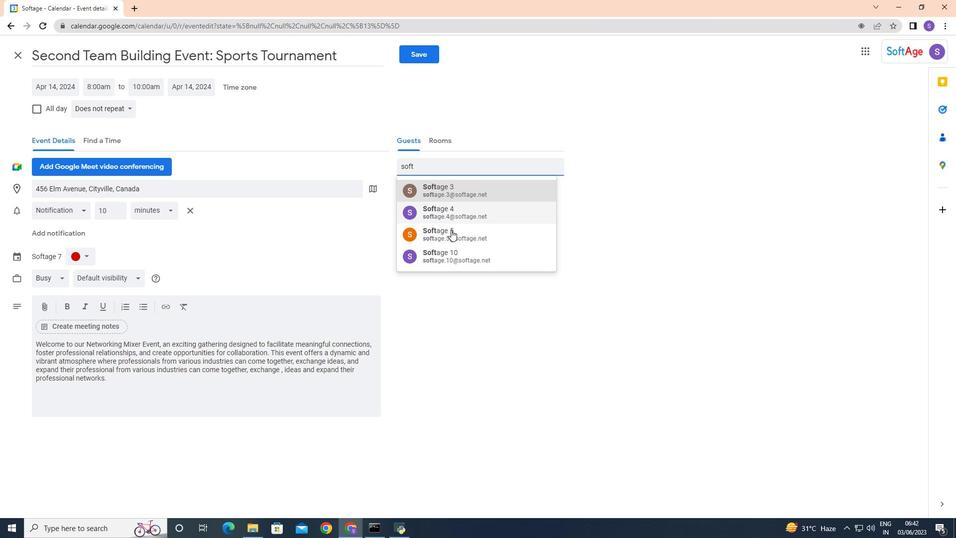 
Action: Mouse moved to (440, 171)
Screenshot: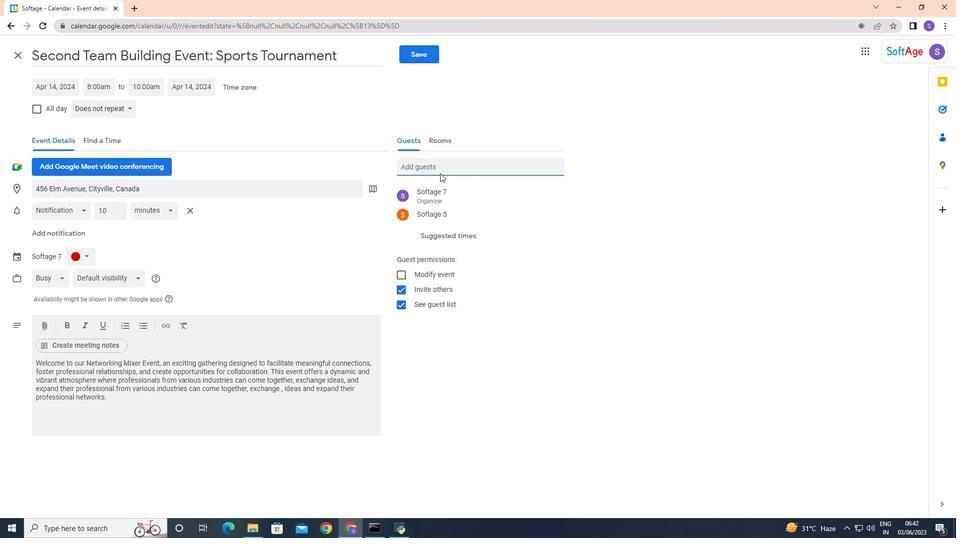 
Action: Mouse pressed left at (440, 171)
Screenshot: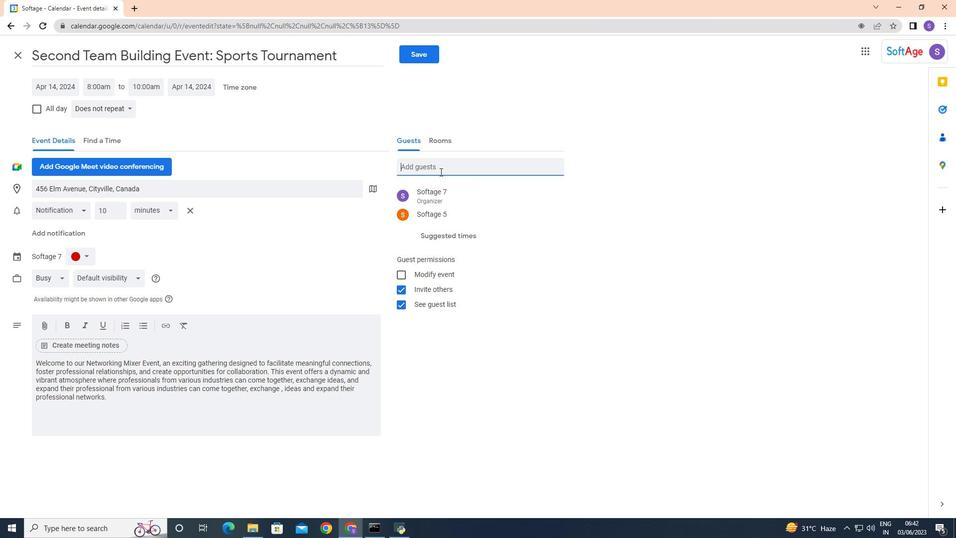 
Action: Key pressed softage1
Screenshot: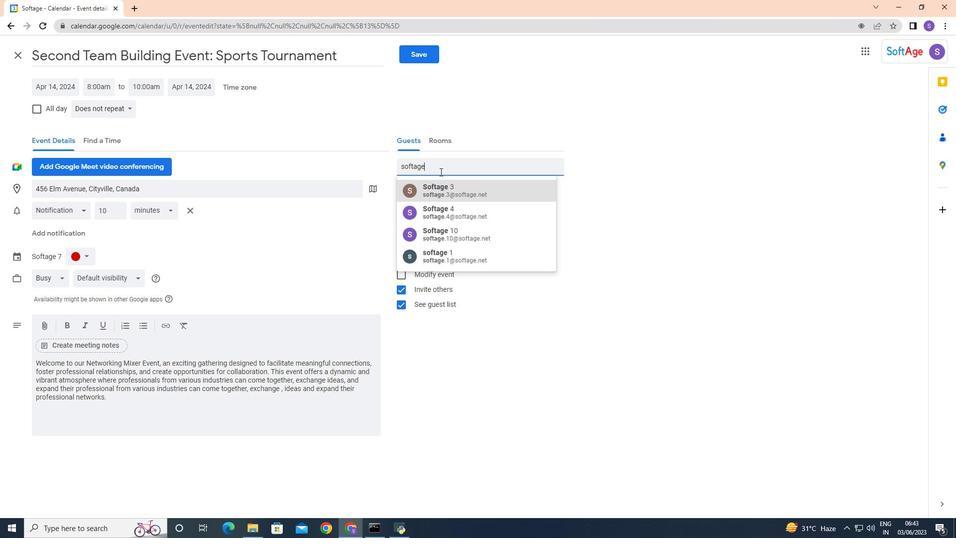 
Action: Mouse moved to (444, 181)
Screenshot: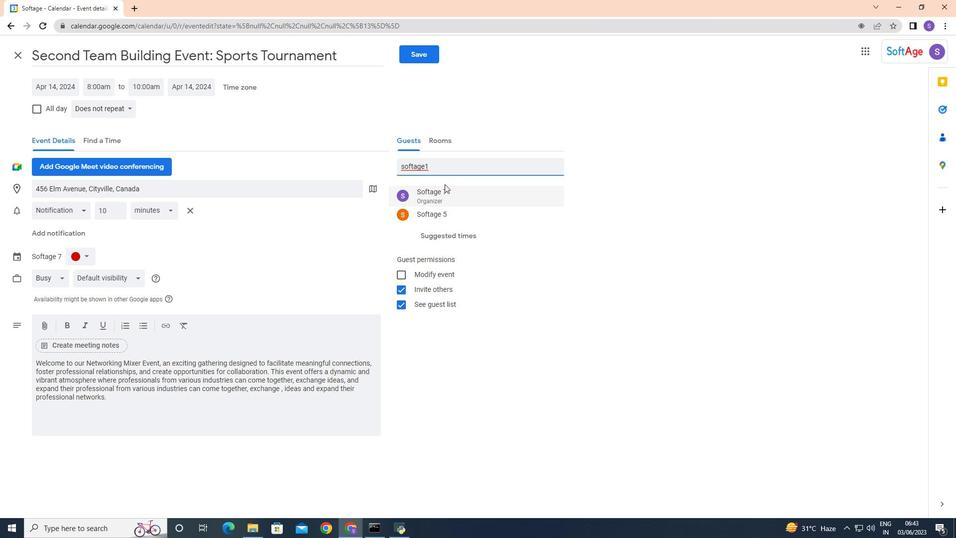 
Action: Key pressed <Key.backspace>
Screenshot: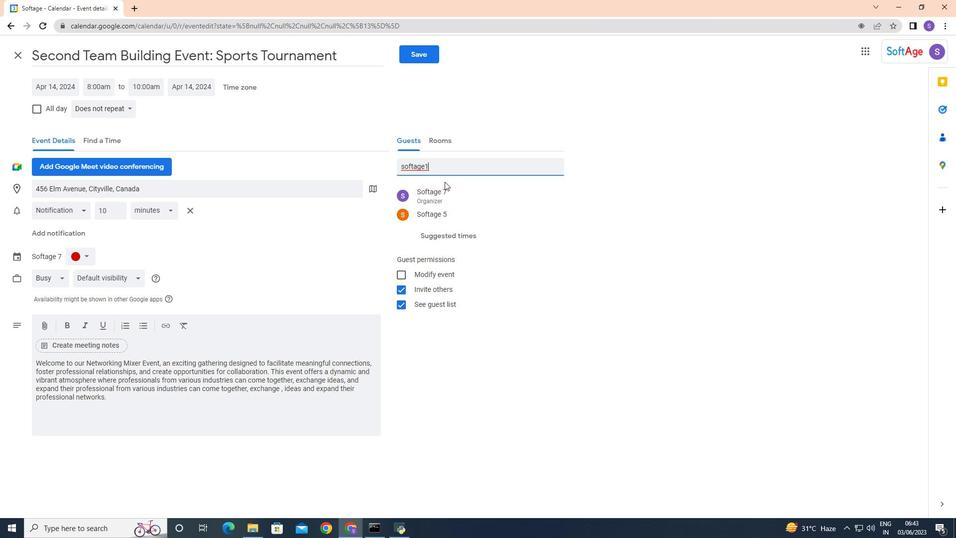 
Action: Mouse moved to (444, 181)
Screenshot: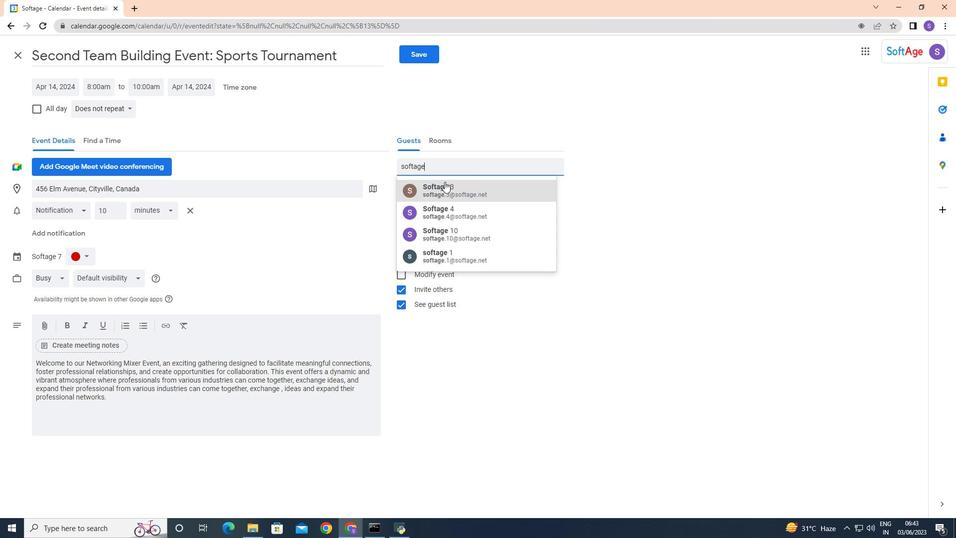 
Action: Key pressed .1
Screenshot: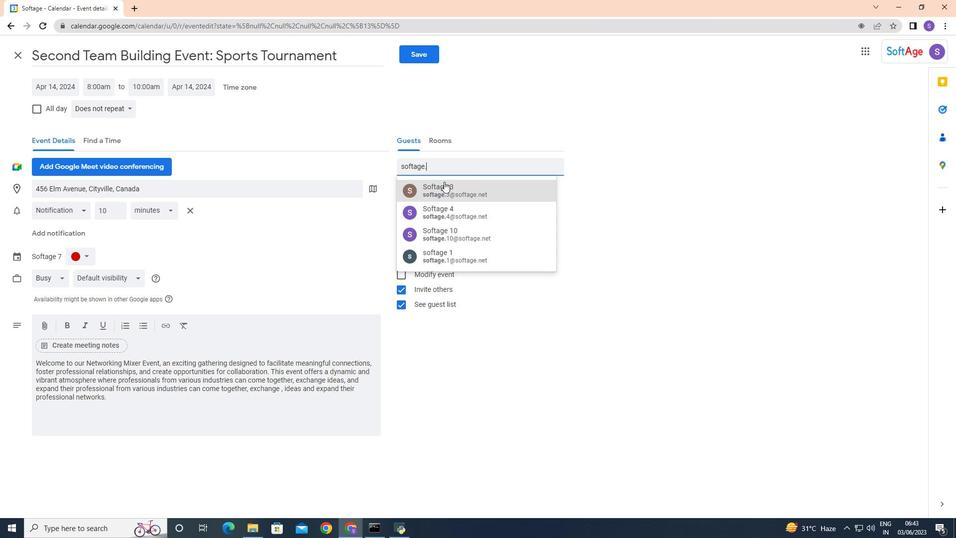 
Action: Mouse moved to (451, 210)
Screenshot: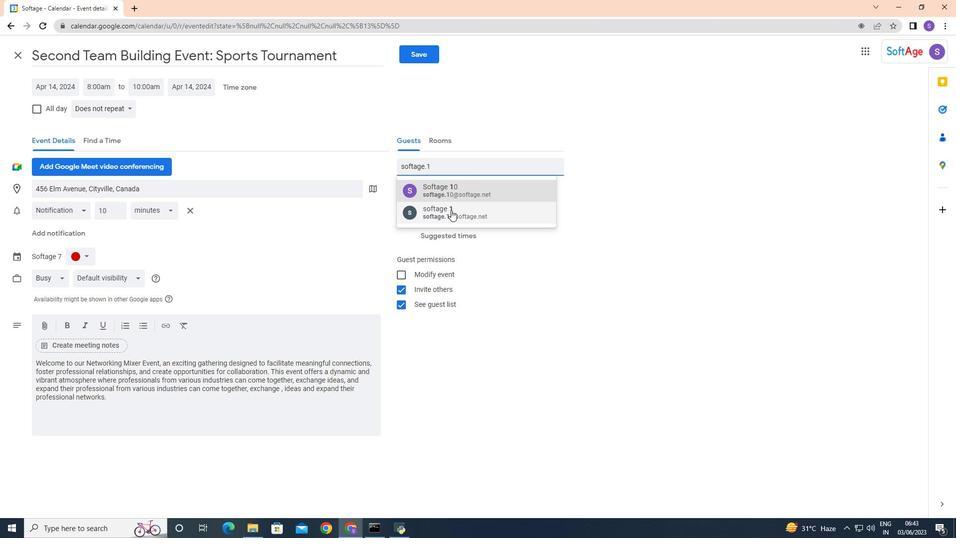 
Action: Mouse pressed left at (451, 210)
Screenshot: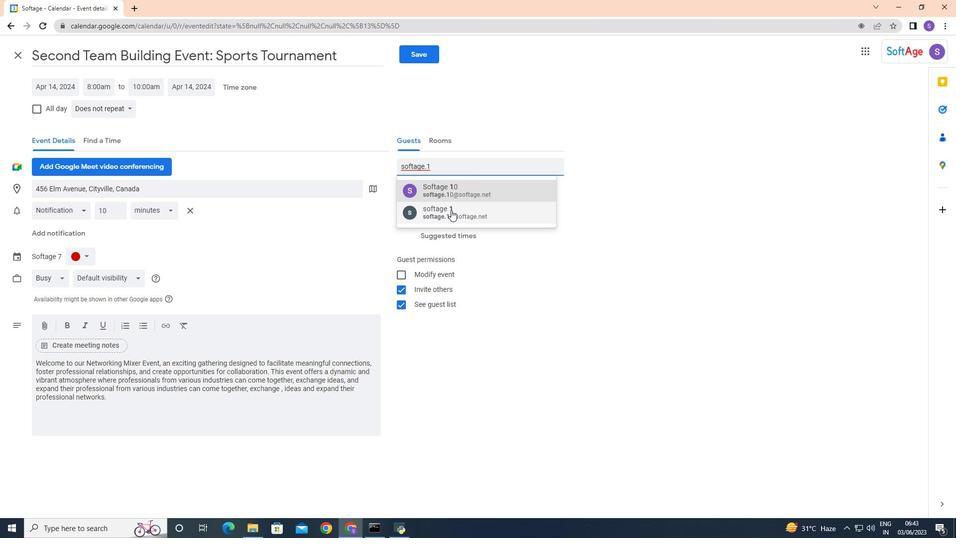 
Action: Mouse moved to (548, 194)
Screenshot: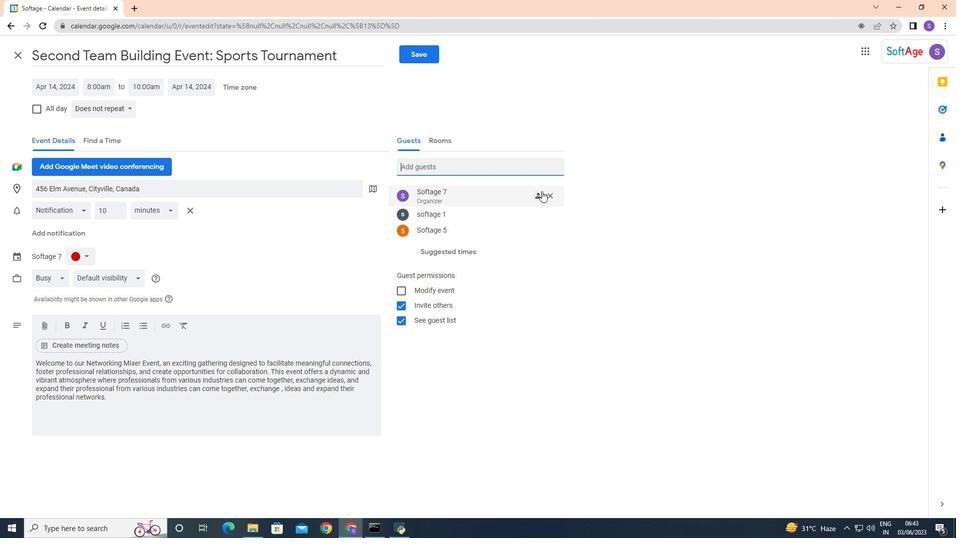 
Action: Mouse pressed left at (548, 194)
Screenshot: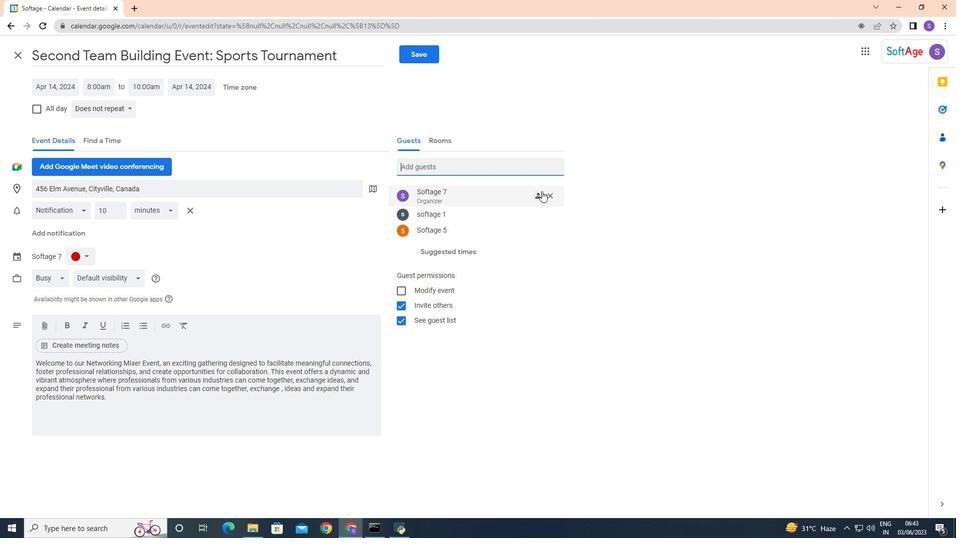 
Action: Mouse moved to (126, 109)
Screenshot: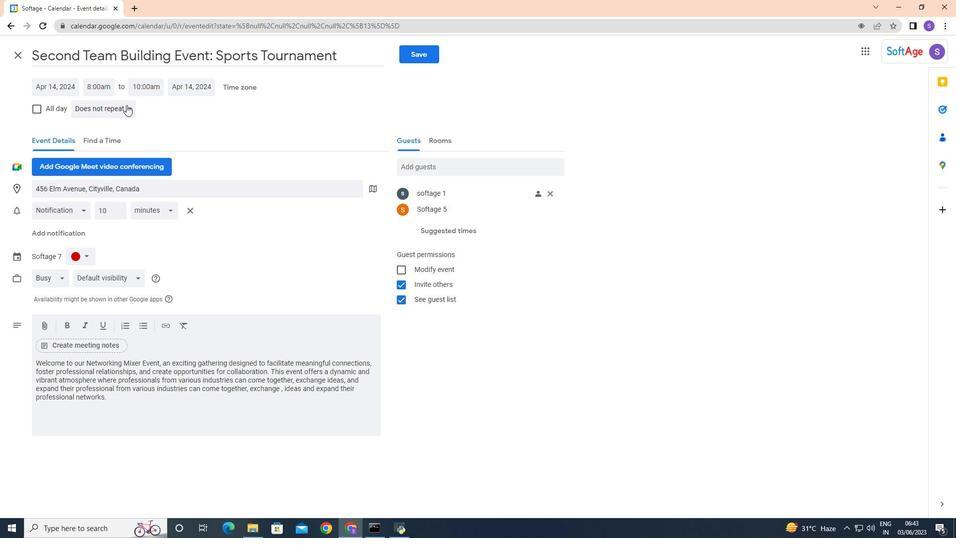 
Action: Mouse pressed left at (126, 109)
Screenshot: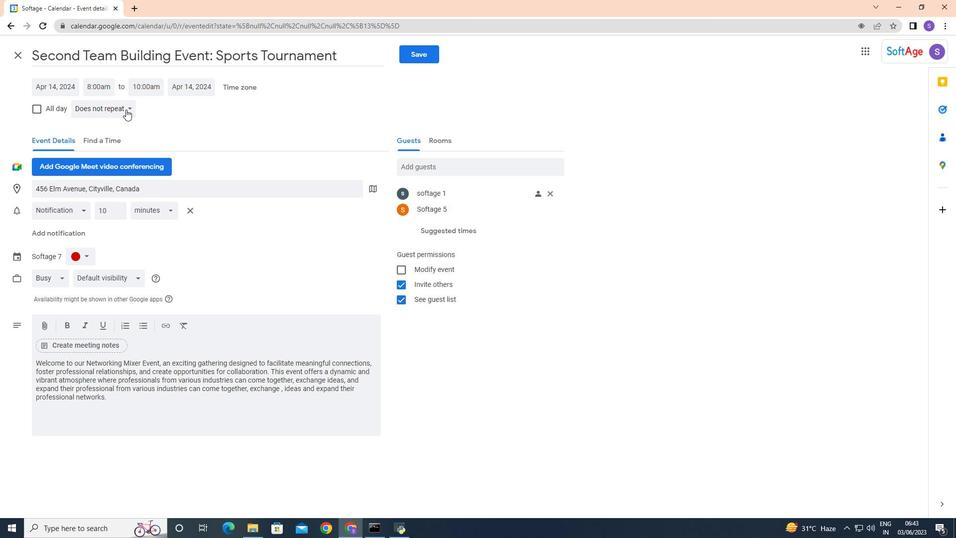 
Action: Mouse moved to (143, 202)
Screenshot: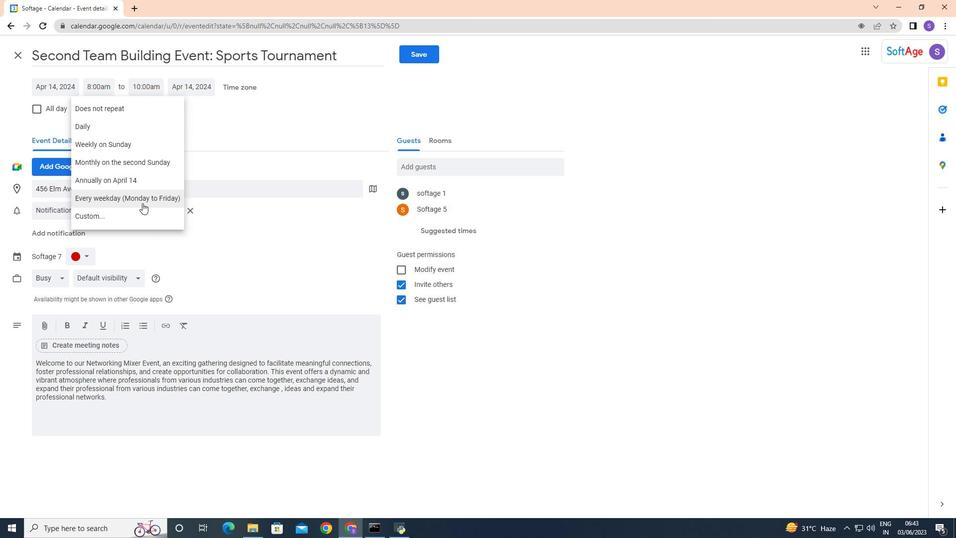 
Action: Mouse pressed left at (143, 202)
Screenshot: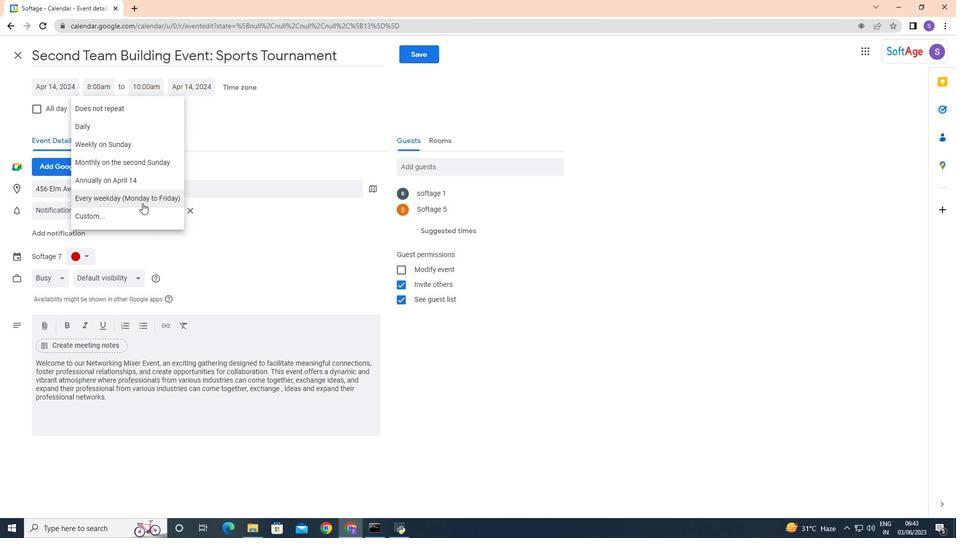 
Action: Mouse moved to (428, 54)
Screenshot: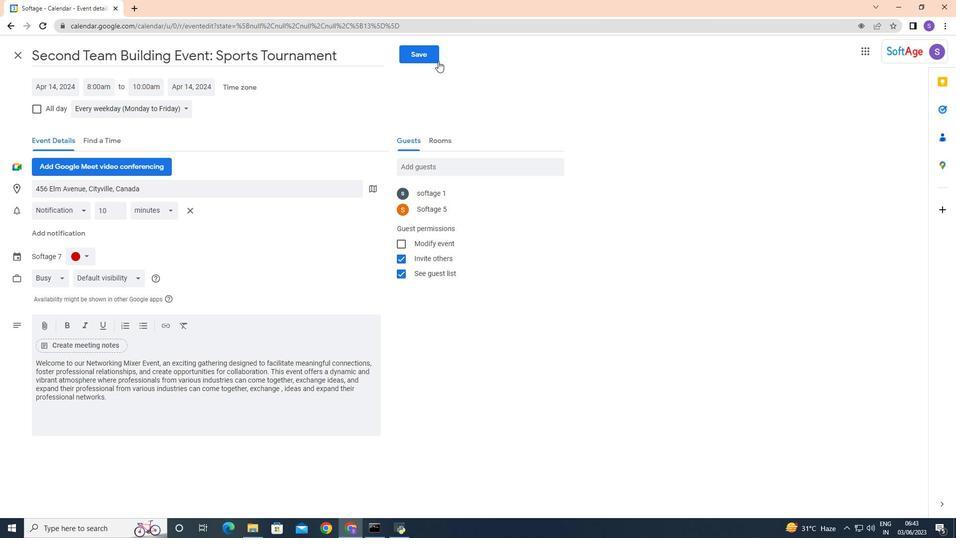 
Action: Mouse pressed left at (428, 54)
Screenshot: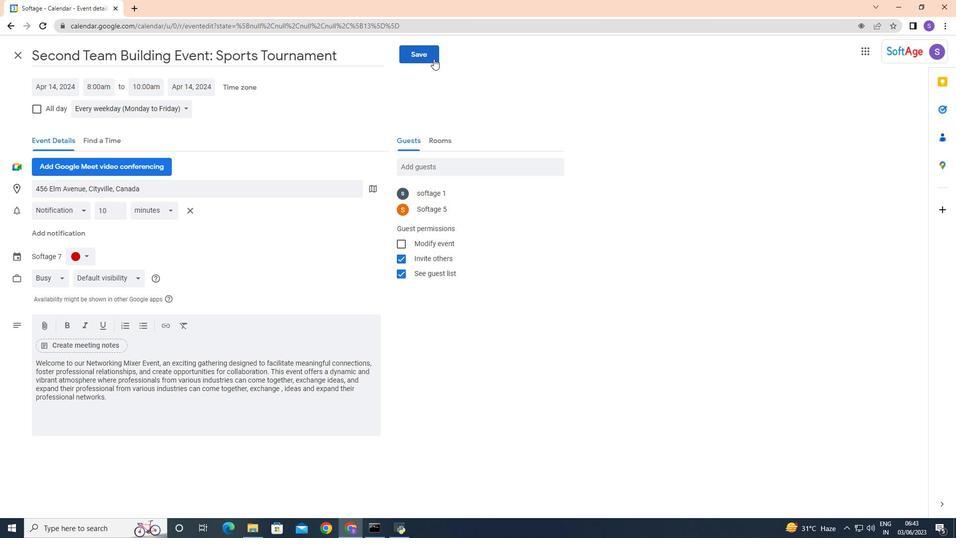
Action: Mouse moved to (571, 299)
Screenshot: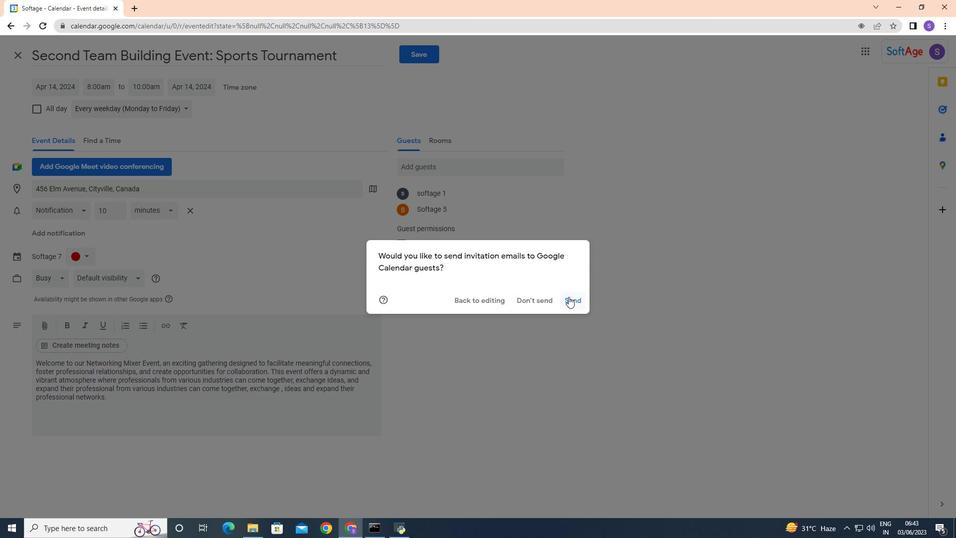 
